 Task: Create a due date automation trigger when advanced on, on the monday of the week before a card is due add dates starting in between 1 and 5 days at 11:00 AM.
Action: Mouse moved to (810, 251)
Screenshot: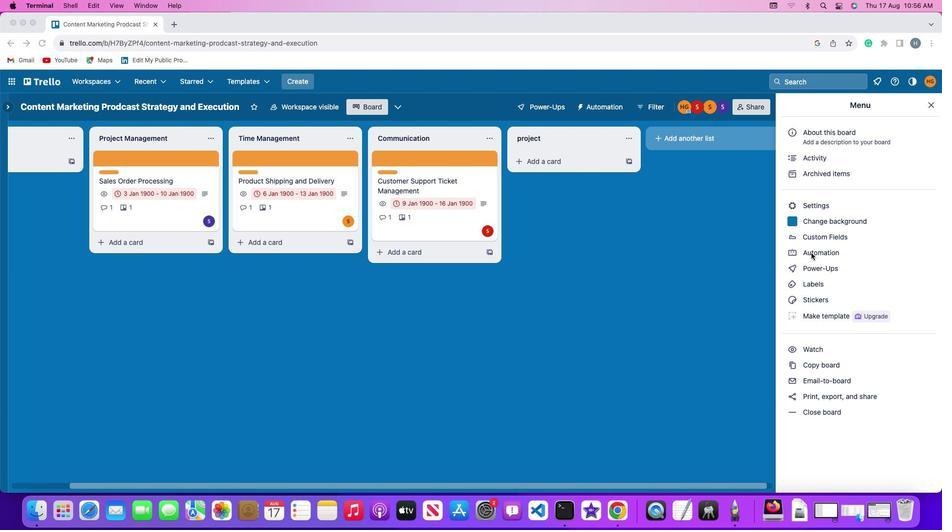 
Action: Mouse pressed left at (810, 251)
Screenshot: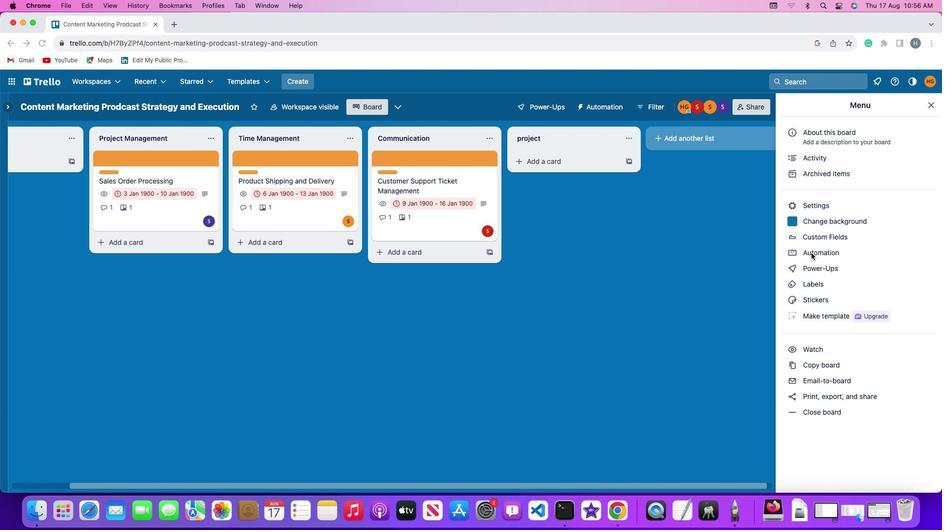 
Action: Mouse moved to (810, 251)
Screenshot: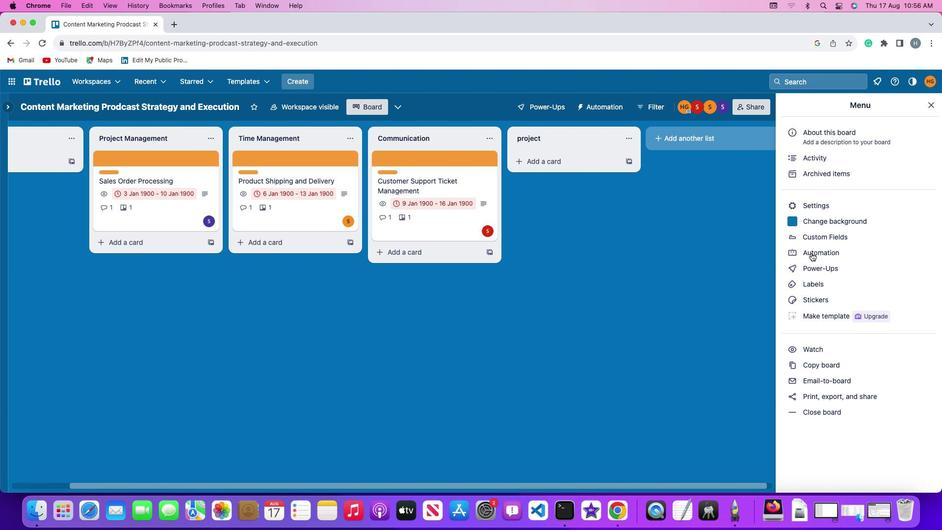 
Action: Mouse pressed left at (810, 251)
Screenshot: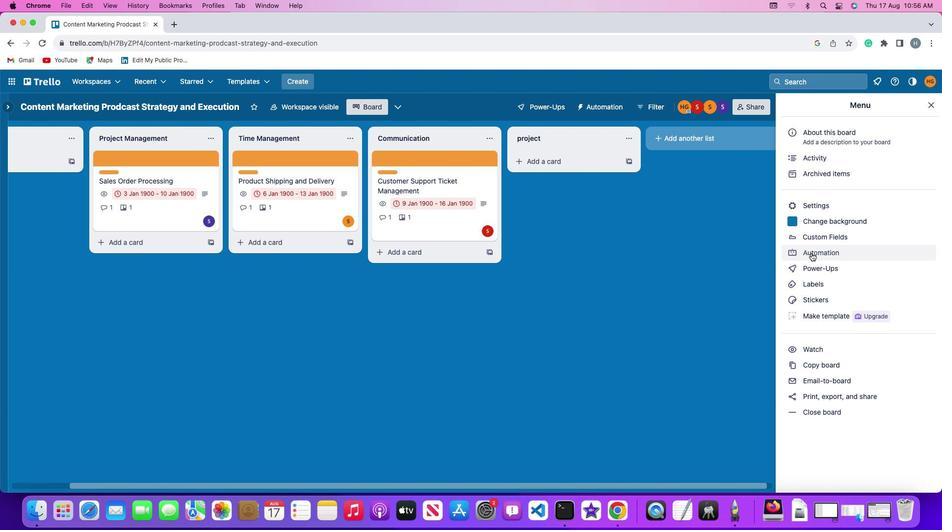 
Action: Mouse moved to (53, 228)
Screenshot: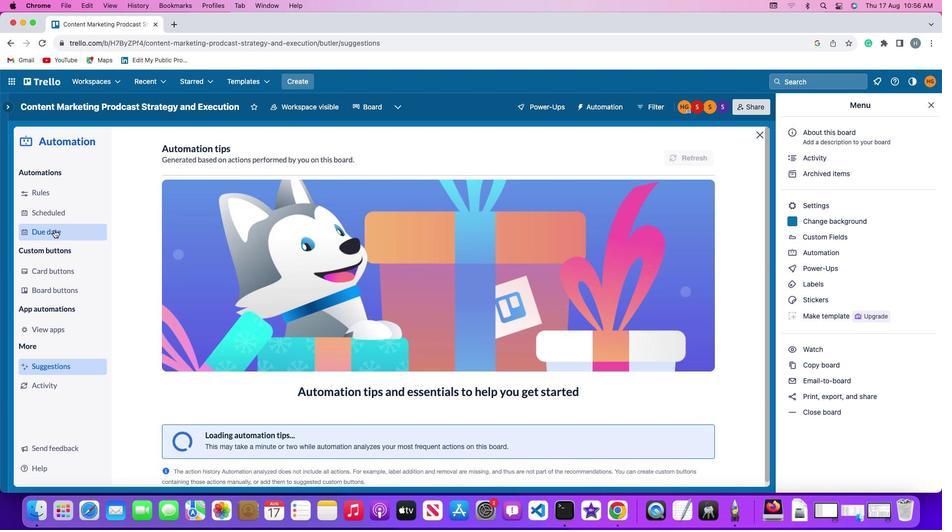 
Action: Mouse pressed left at (53, 228)
Screenshot: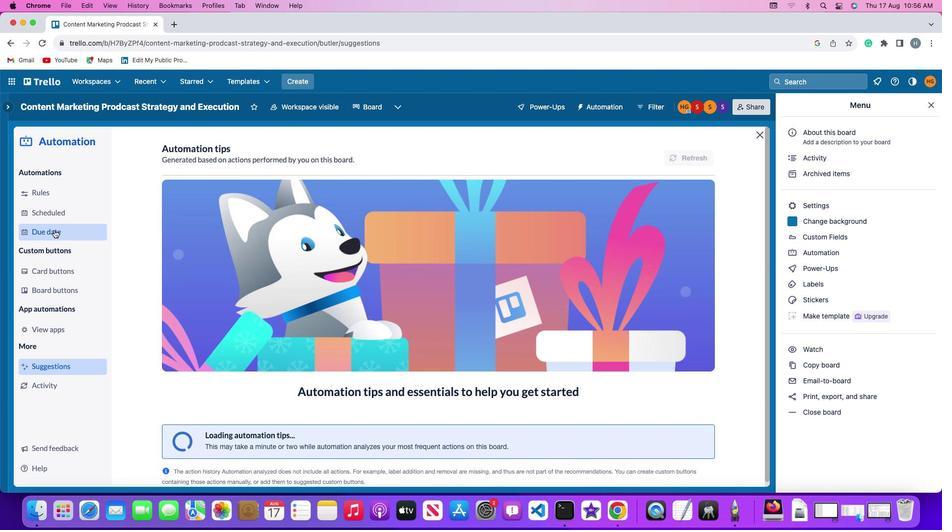 
Action: Mouse moved to (663, 149)
Screenshot: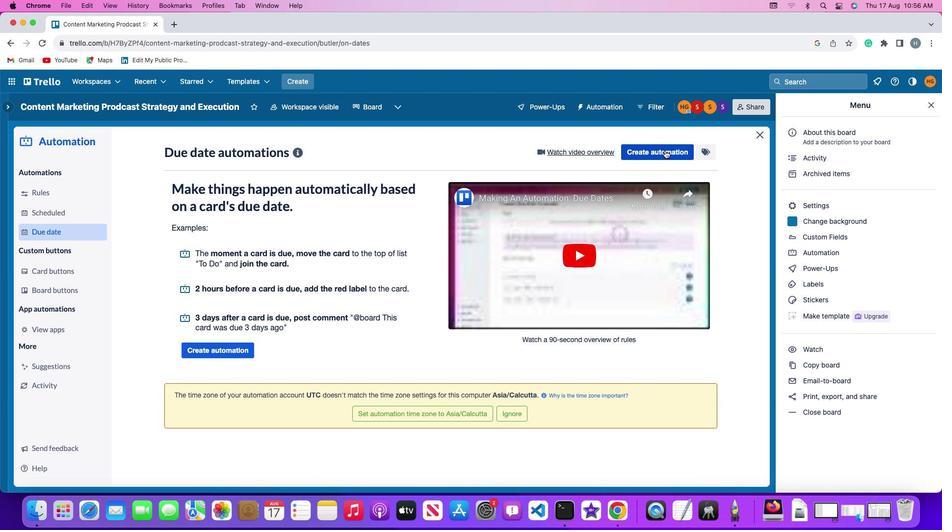 
Action: Mouse pressed left at (663, 149)
Screenshot: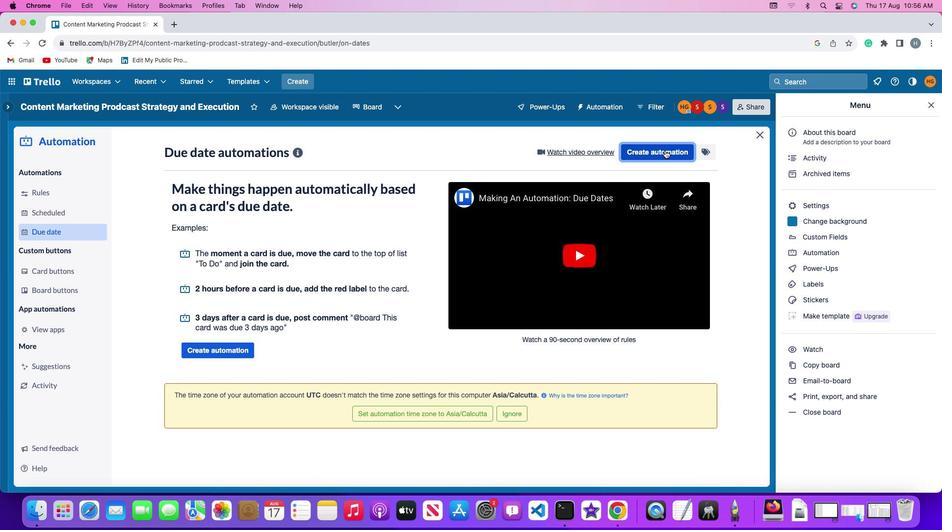 
Action: Mouse moved to (211, 243)
Screenshot: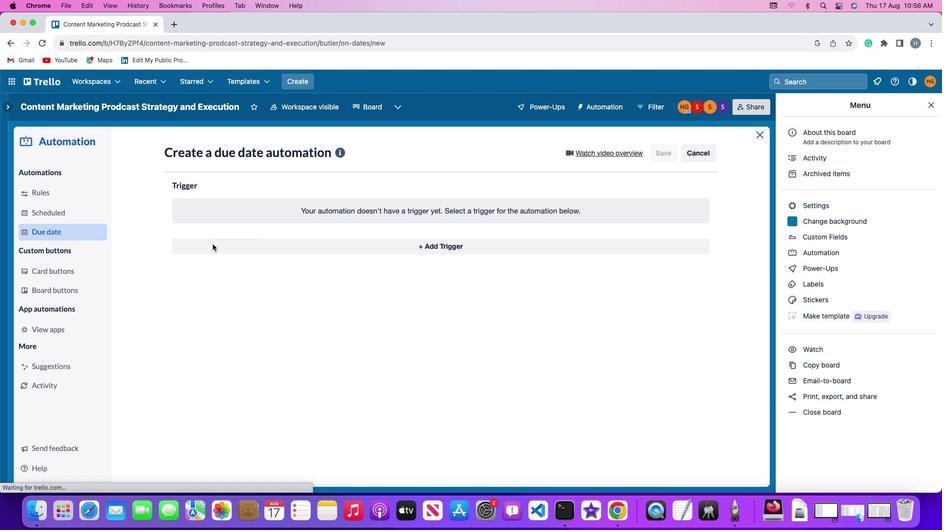 
Action: Mouse pressed left at (211, 243)
Screenshot: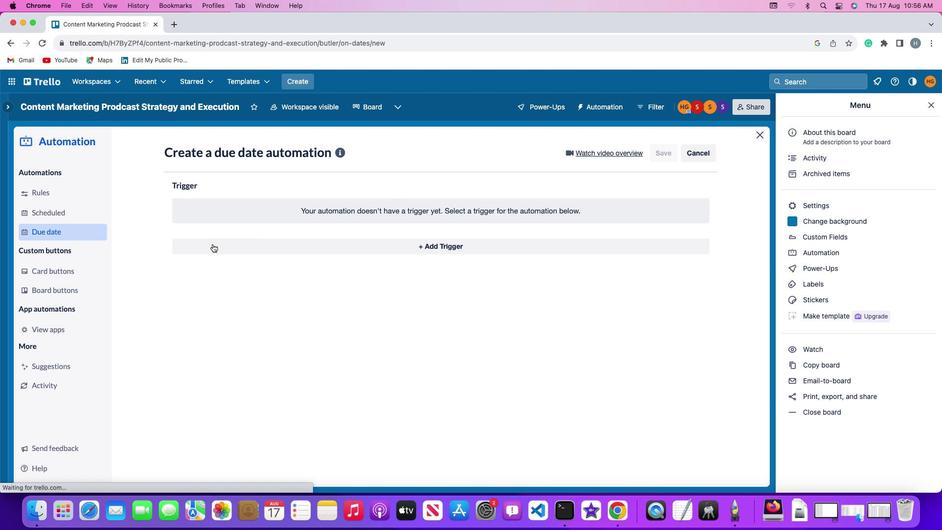 
Action: Mouse moved to (218, 426)
Screenshot: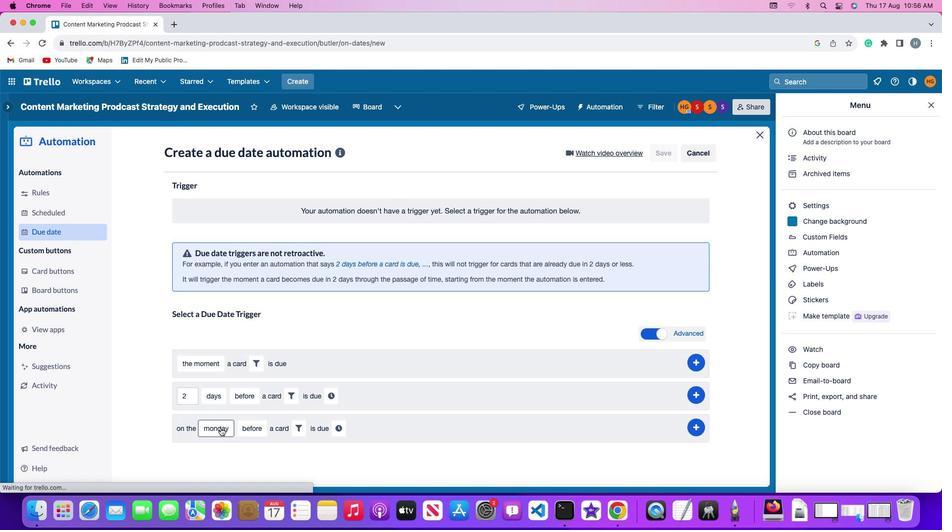
Action: Mouse pressed left at (218, 426)
Screenshot: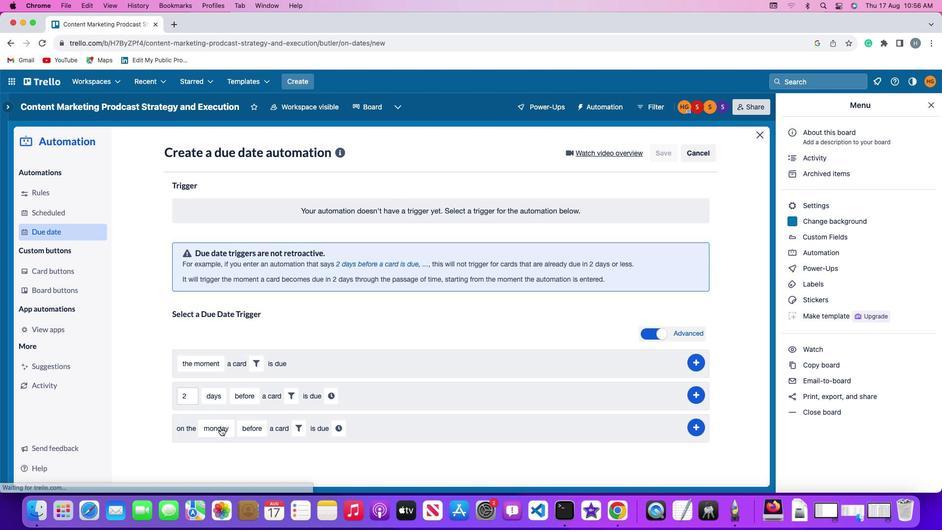
Action: Mouse moved to (232, 288)
Screenshot: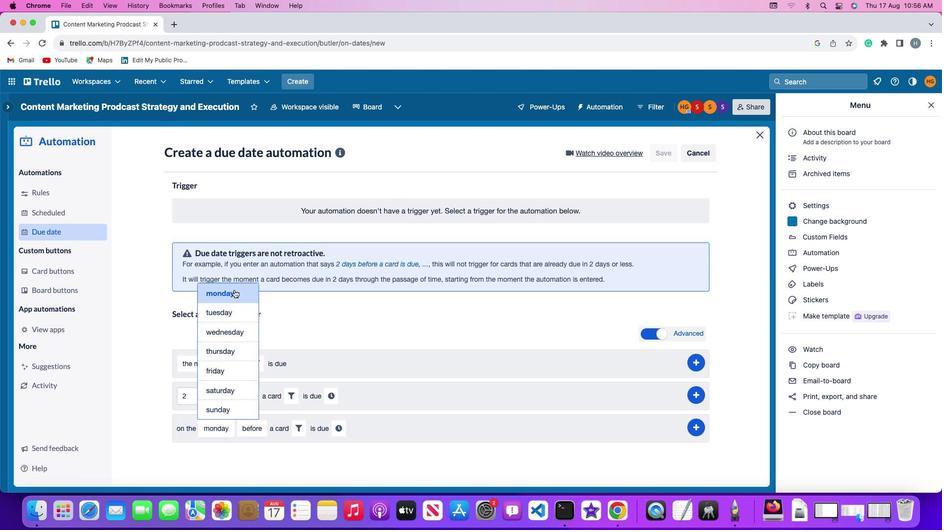 
Action: Mouse pressed left at (232, 288)
Screenshot: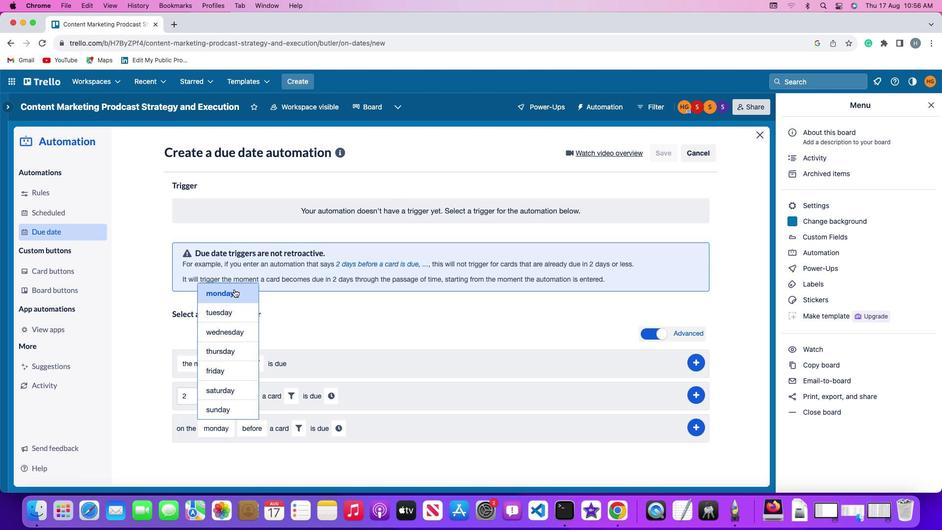 
Action: Mouse moved to (254, 423)
Screenshot: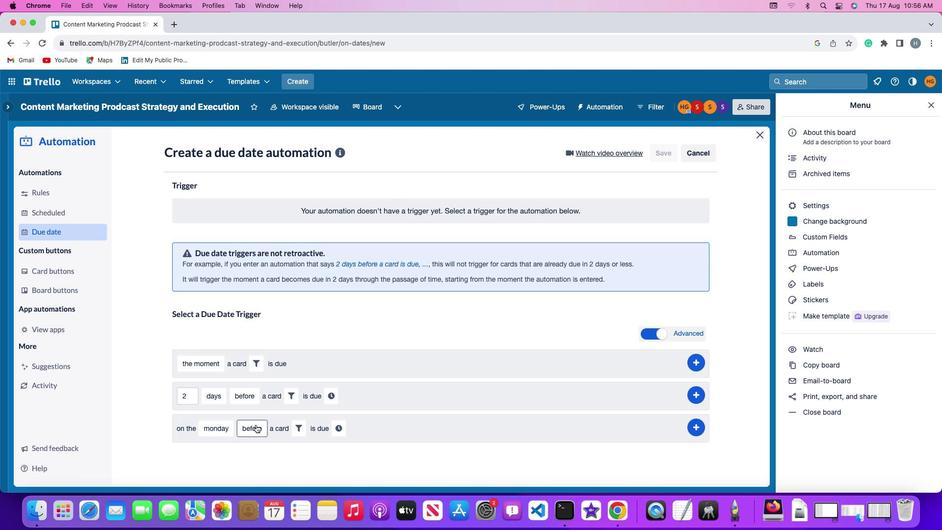 
Action: Mouse pressed left at (254, 423)
Screenshot: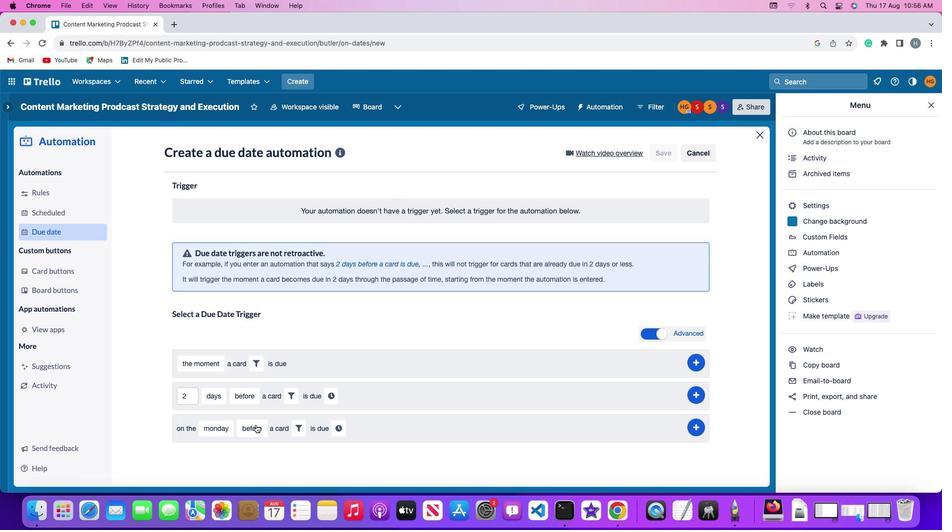 
Action: Mouse moved to (263, 413)
Screenshot: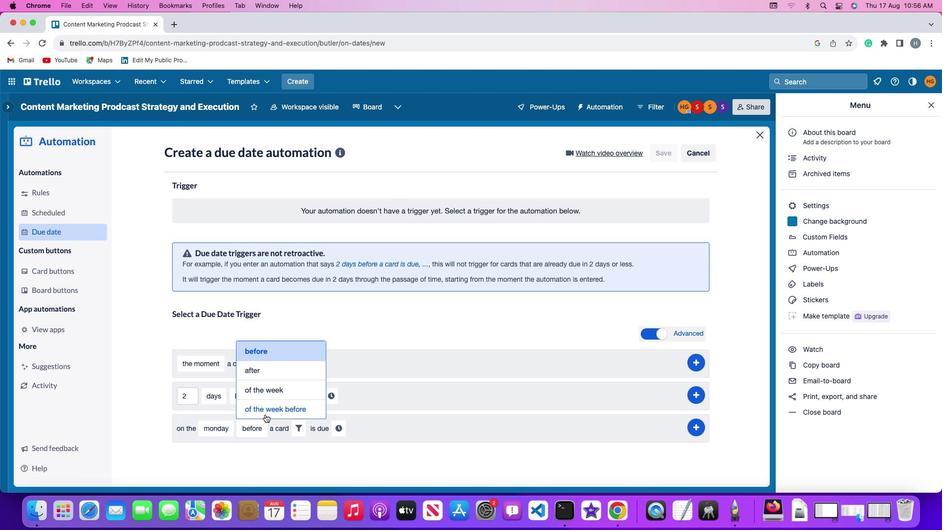
Action: Mouse pressed left at (263, 413)
Screenshot: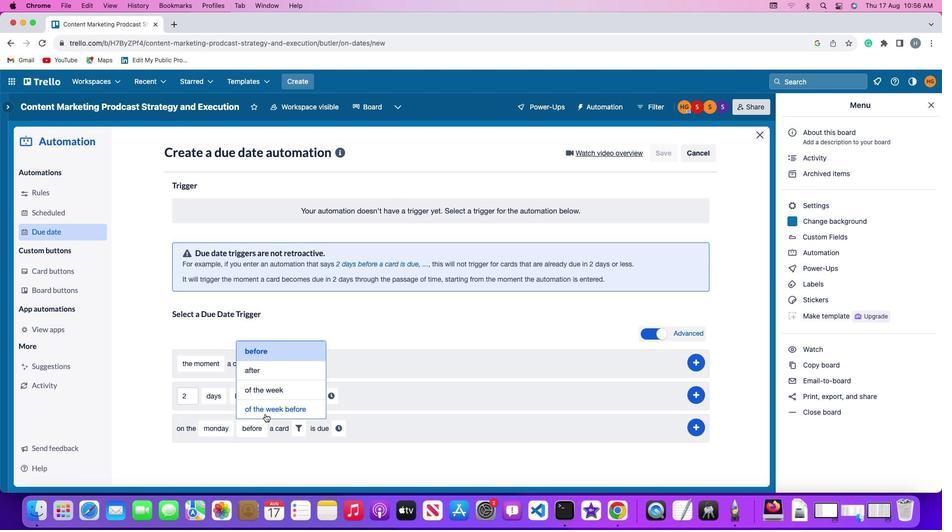 
Action: Mouse moved to (337, 430)
Screenshot: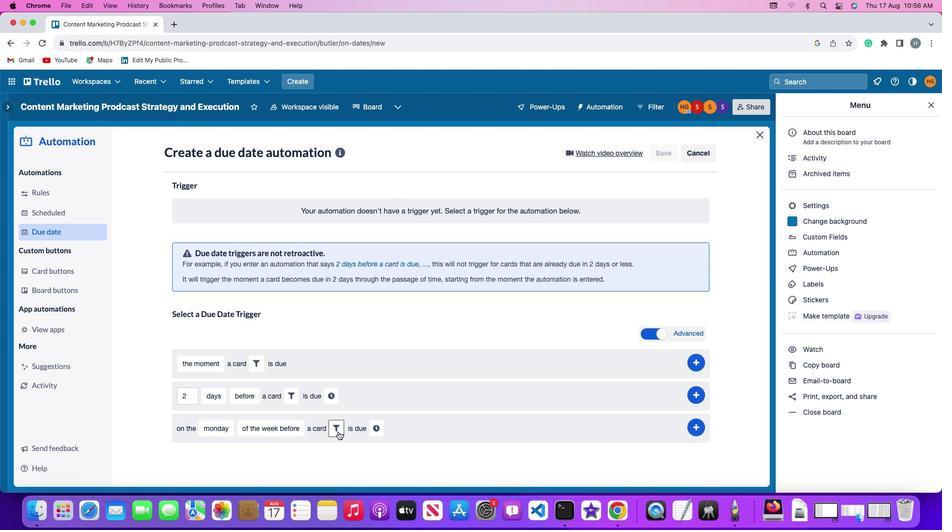 
Action: Mouse pressed left at (337, 430)
Screenshot: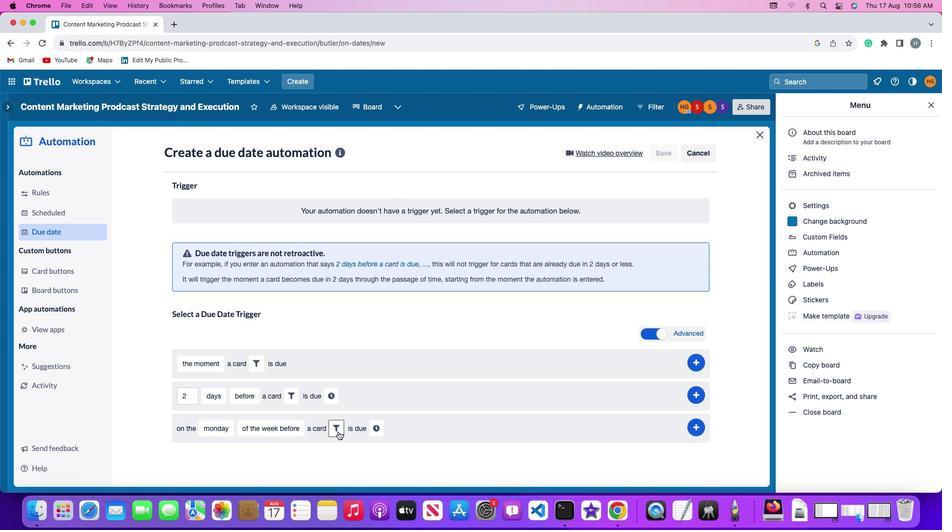 
Action: Mouse moved to (386, 454)
Screenshot: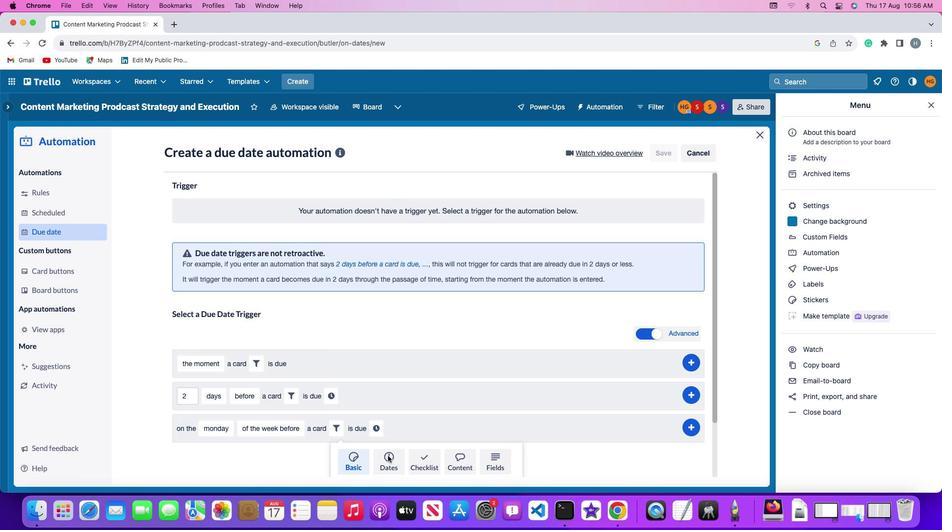 
Action: Mouse pressed left at (386, 454)
Screenshot: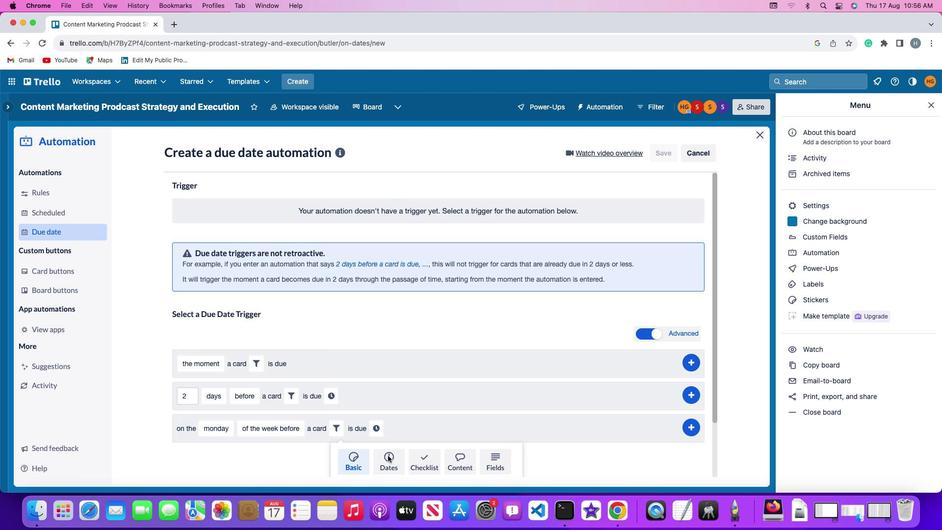 
Action: Mouse moved to (303, 455)
Screenshot: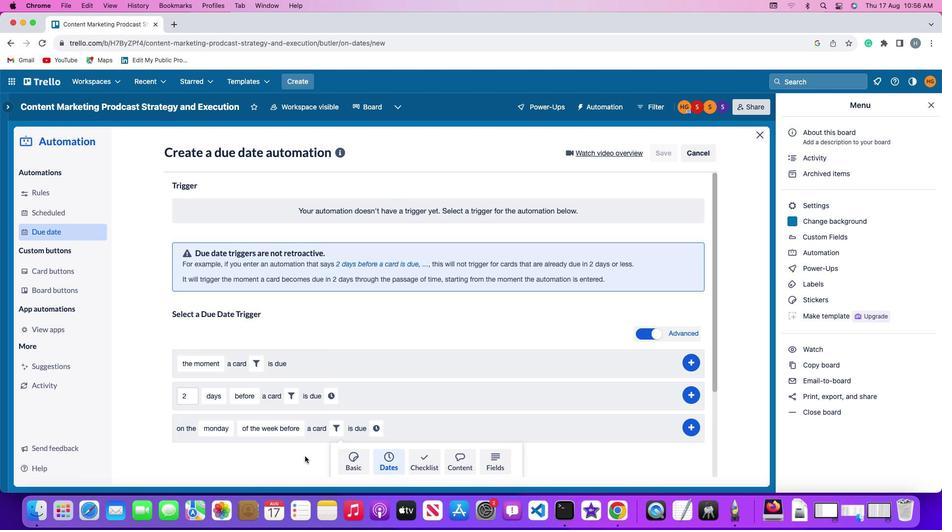 
Action: Mouse scrolled (303, 455) with delta (0, -1)
Screenshot: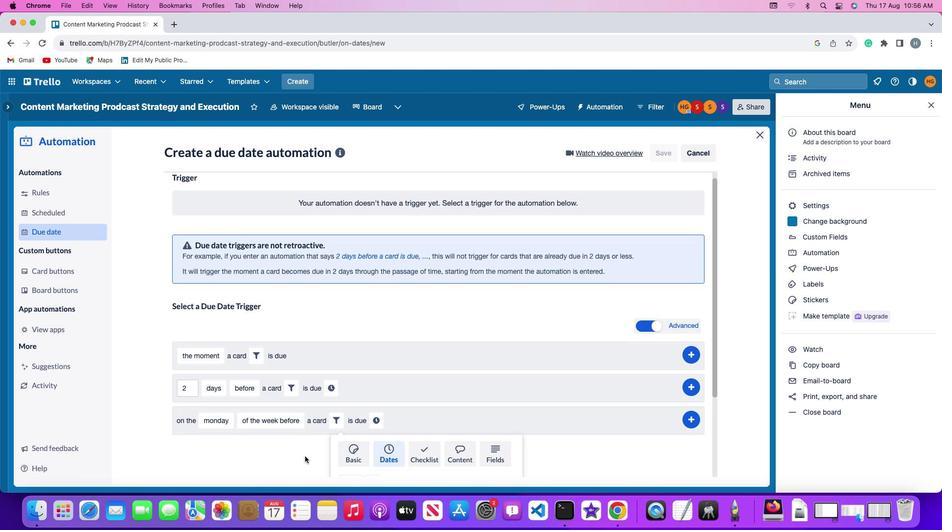 
Action: Mouse scrolled (303, 455) with delta (0, -1)
Screenshot: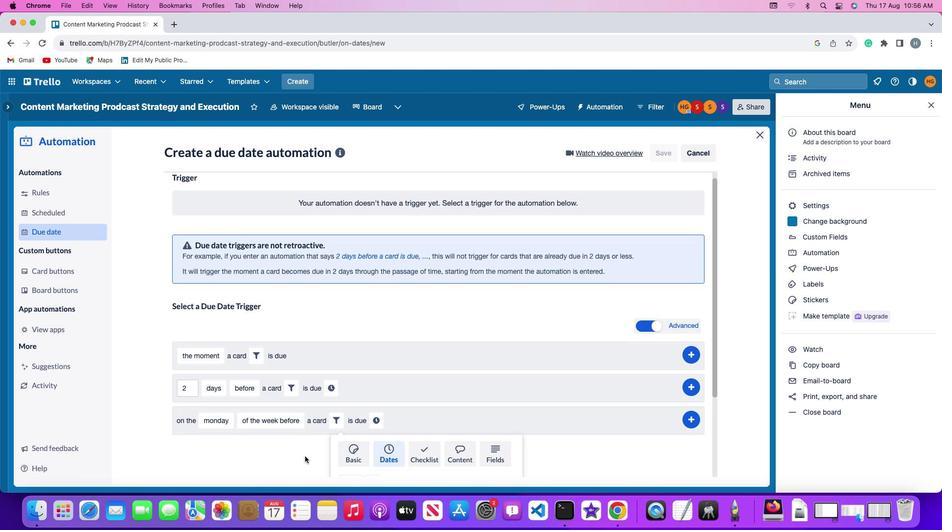 
Action: Mouse scrolled (303, 455) with delta (0, -2)
Screenshot: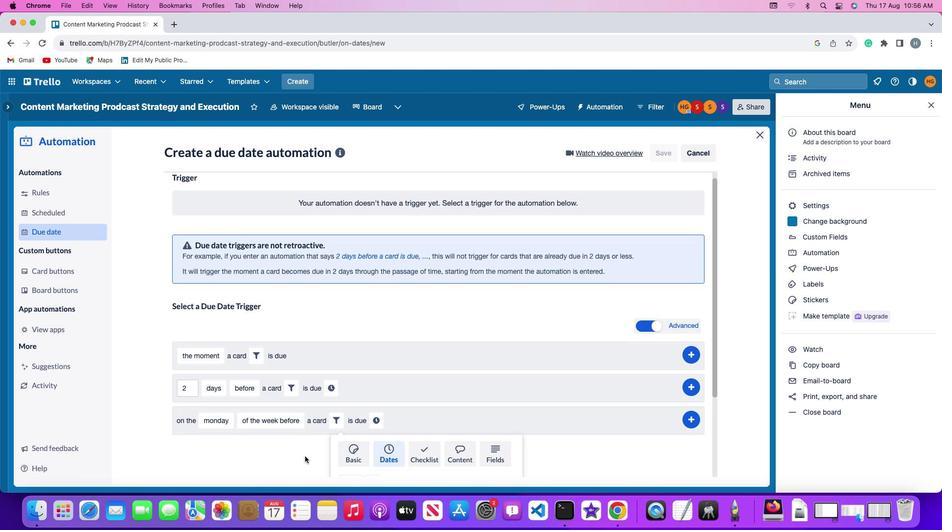 
Action: Mouse scrolled (303, 455) with delta (0, -3)
Screenshot: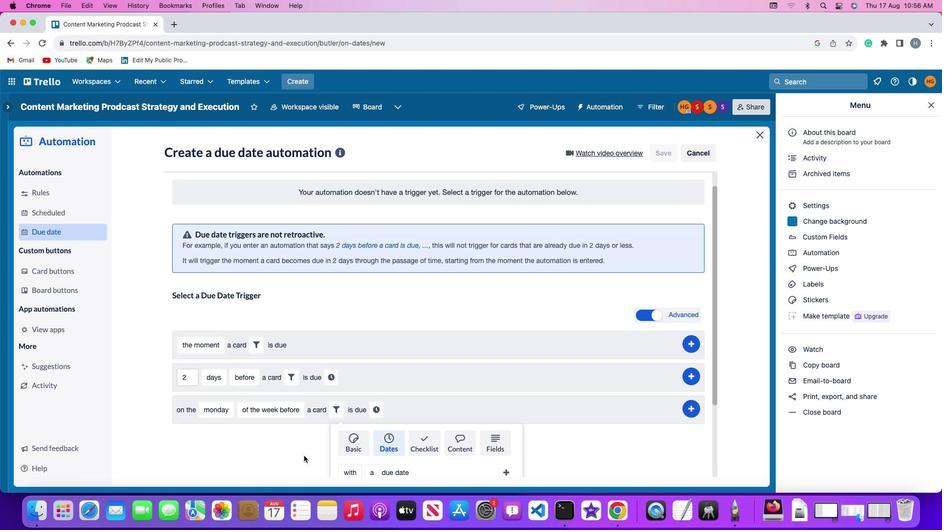 
Action: Mouse moved to (303, 454)
Screenshot: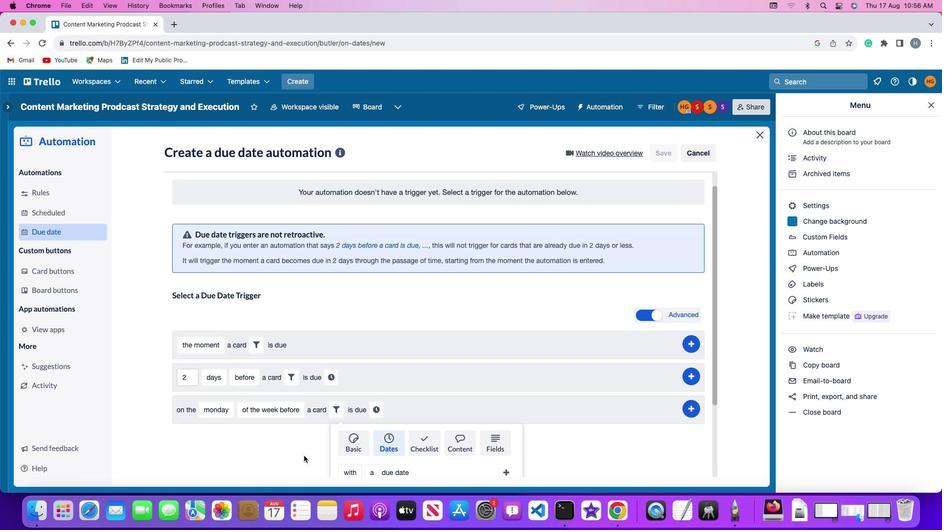 
Action: Mouse scrolled (303, 454) with delta (0, -3)
Screenshot: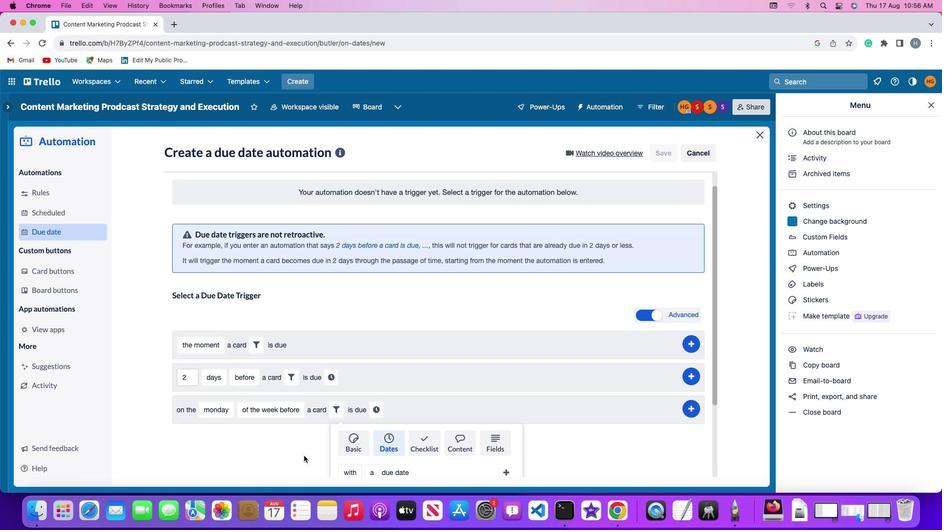 
Action: Mouse moved to (301, 454)
Screenshot: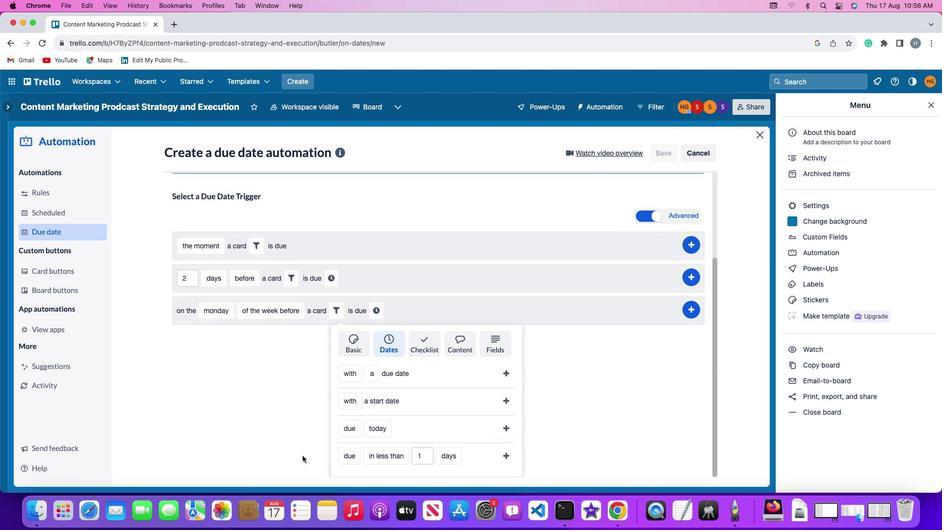
Action: Mouse scrolled (301, 454) with delta (0, -1)
Screenshot: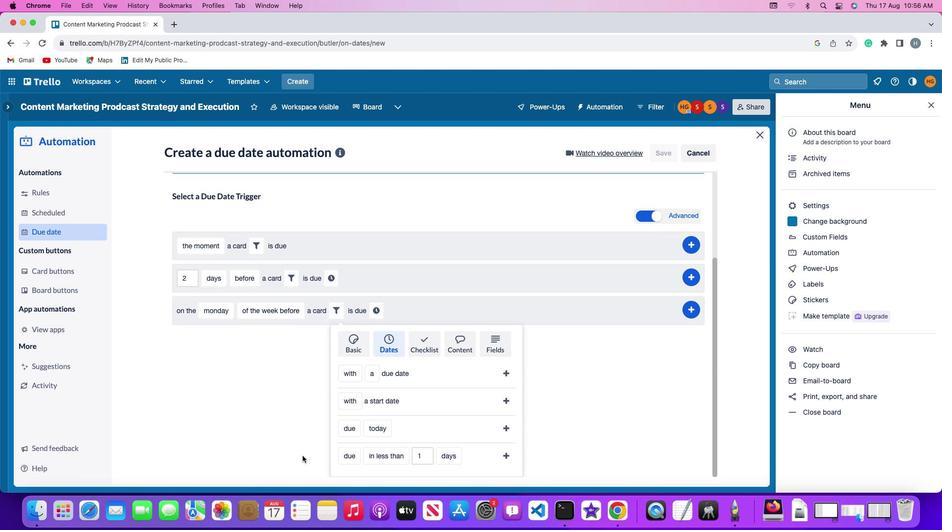 
Action: Mouse scrolled (301, 454) with delta (0, -1)
Screenshot: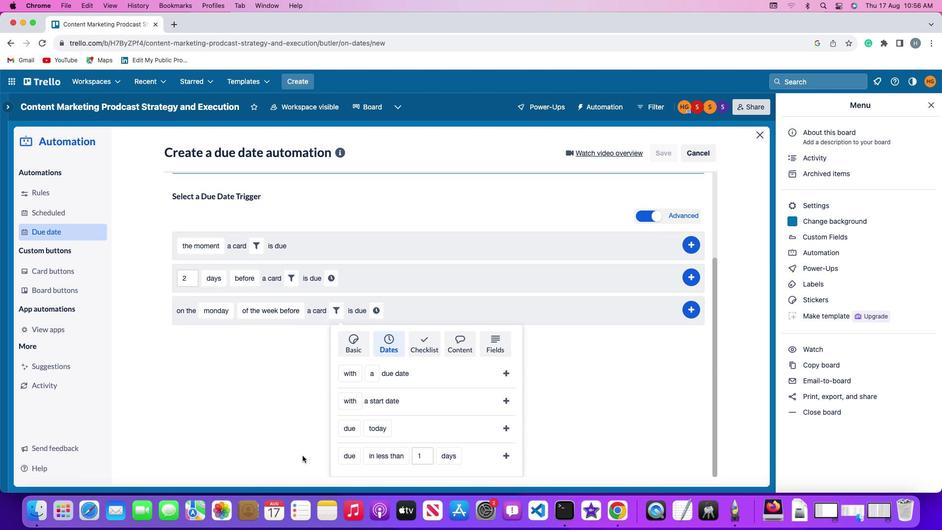 
Action: Mouse scrolled (301, 454) with delta (0, -2)
Screenshot: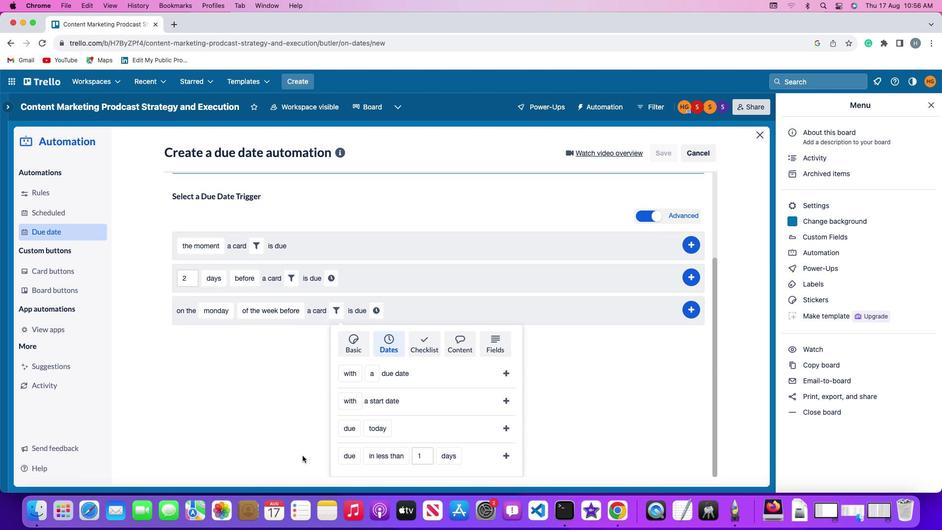 
Action: Mouse scrolled (301, 454) with delta (0, -3)
Screenshot: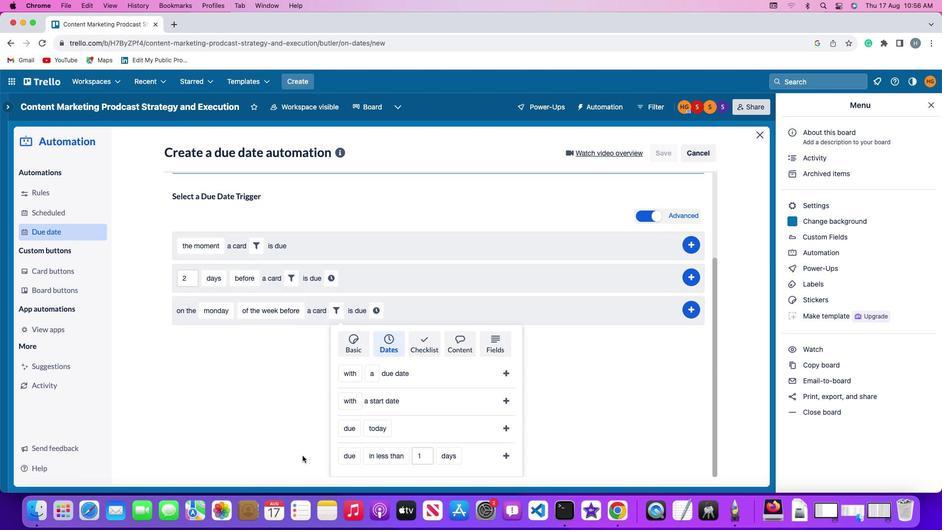 
Action: Mouse scrolled (301, 454) with delta (0, -3)
Screenshot: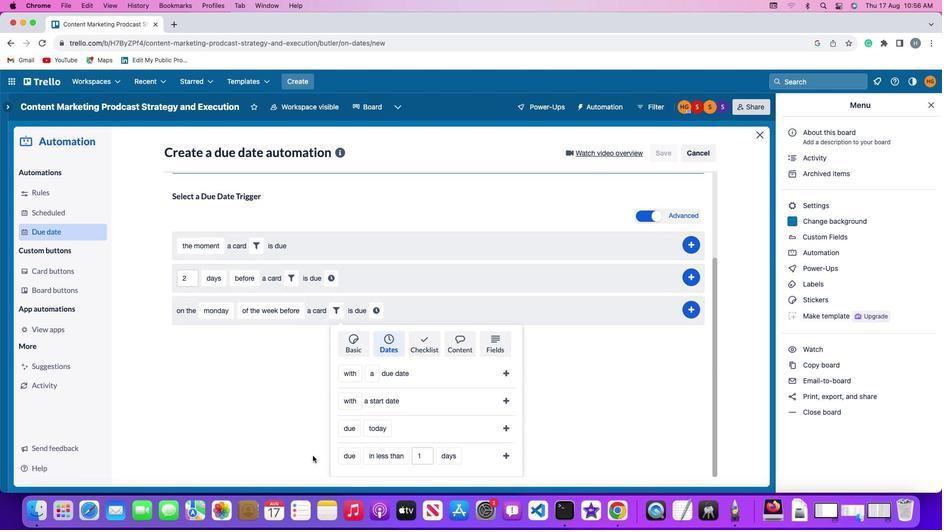 
Action: Mouse moved to (341, 455)
Screenshot: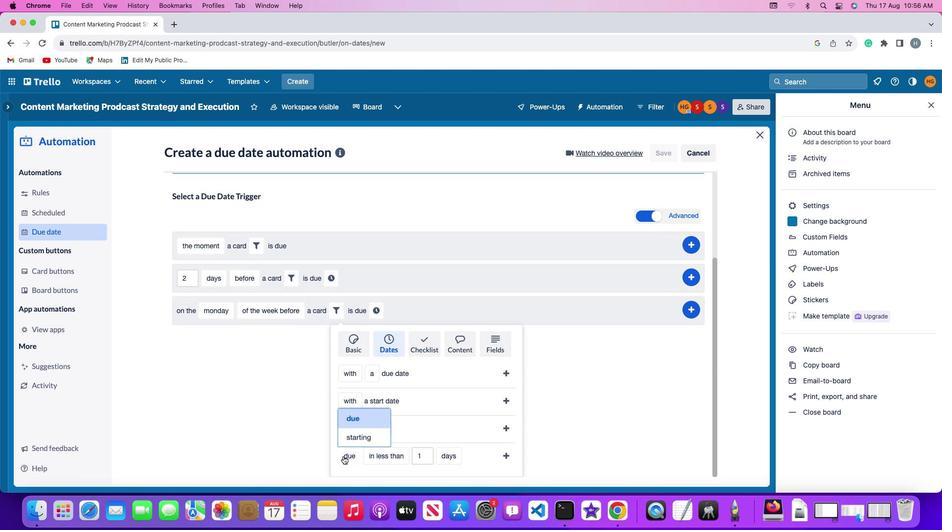 
Action: Mouse pressed left at (341, 455)
Screenshot: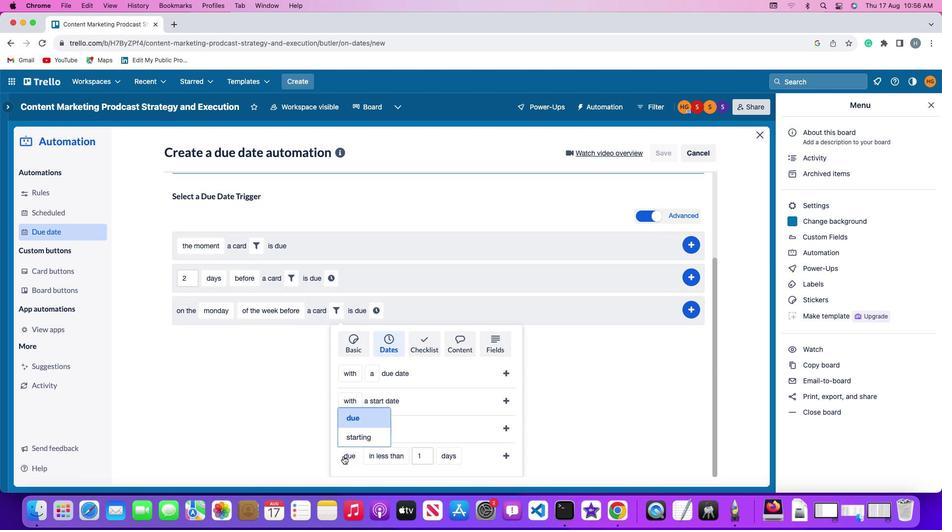 
Action: Mouse moved to (349, 436)
Screenshot: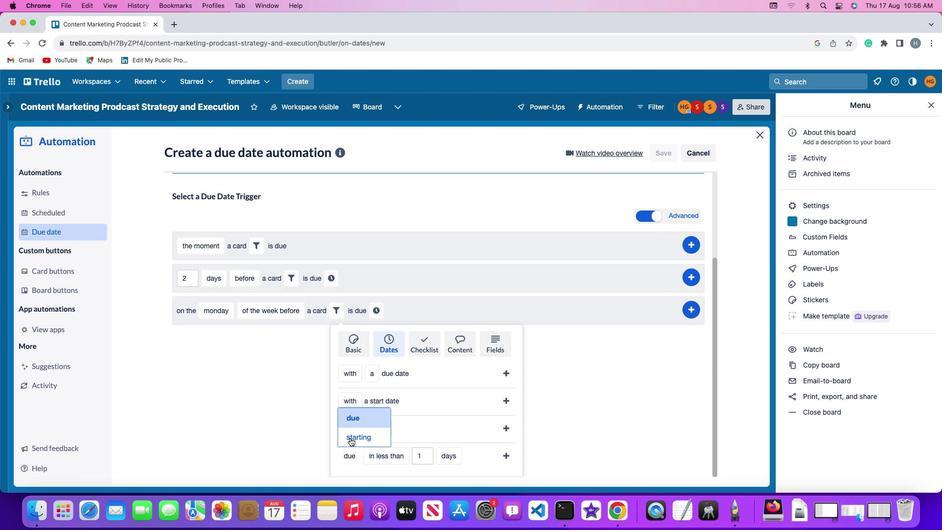 
Action: Mouse pressed left at (349, 436)
Screenshot: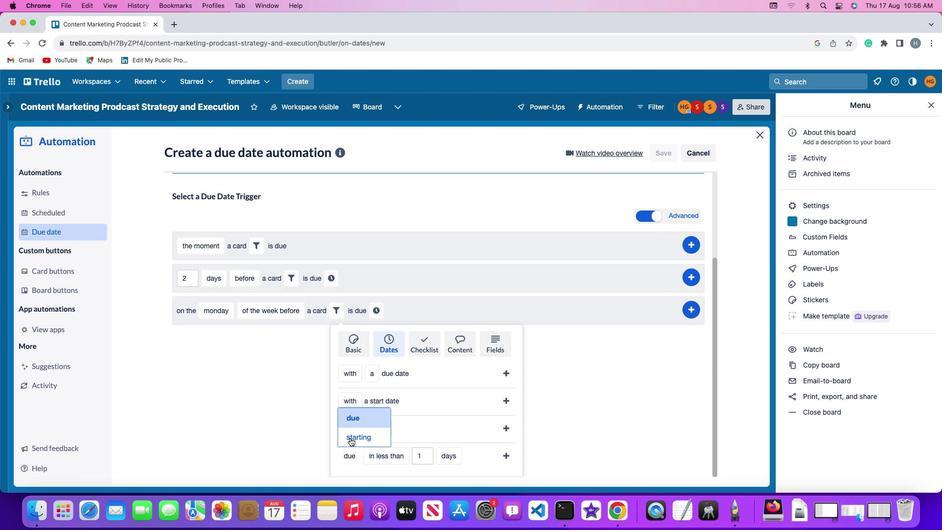 
Action: Mouse moved to (388, 447)
Screenshot: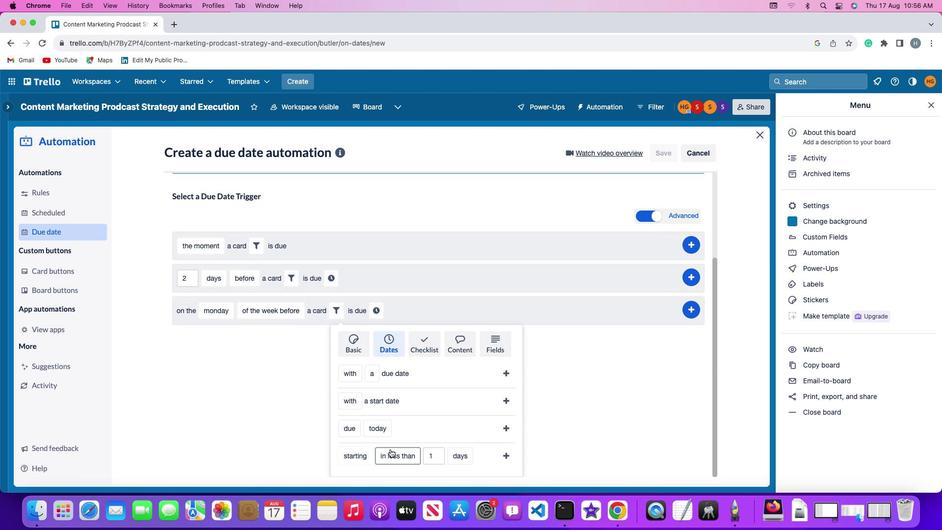 
Action: Mouse pressed left at (388, 447)
Screenshot: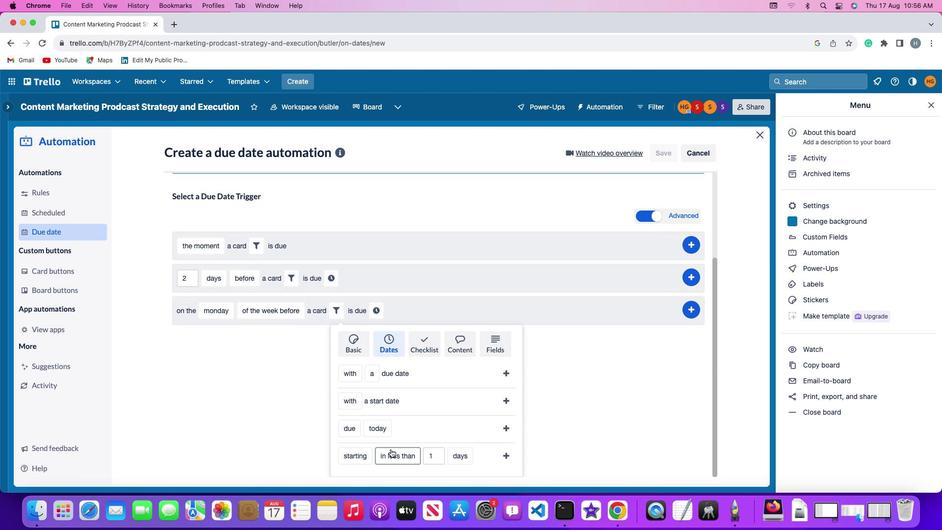 
Action: Mouse moved to (387, 439)
Screenshot: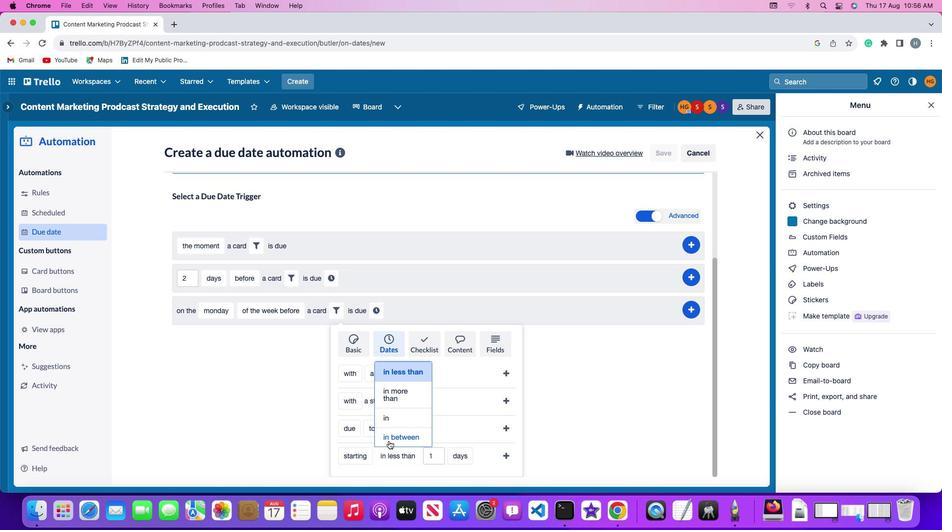 
Action: Mouse pressed left at (387, 439)
Screenshot: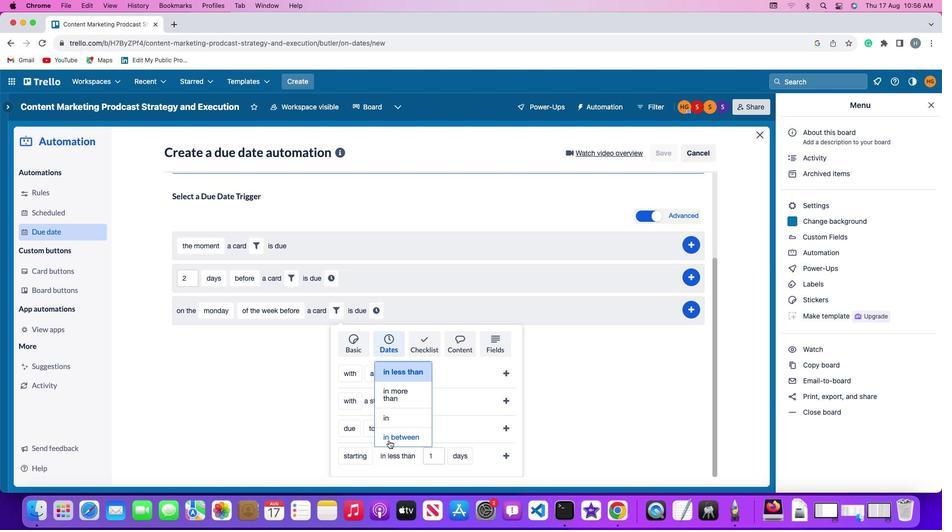 
Action: Mouse moved to (435, 453)
Screenshot: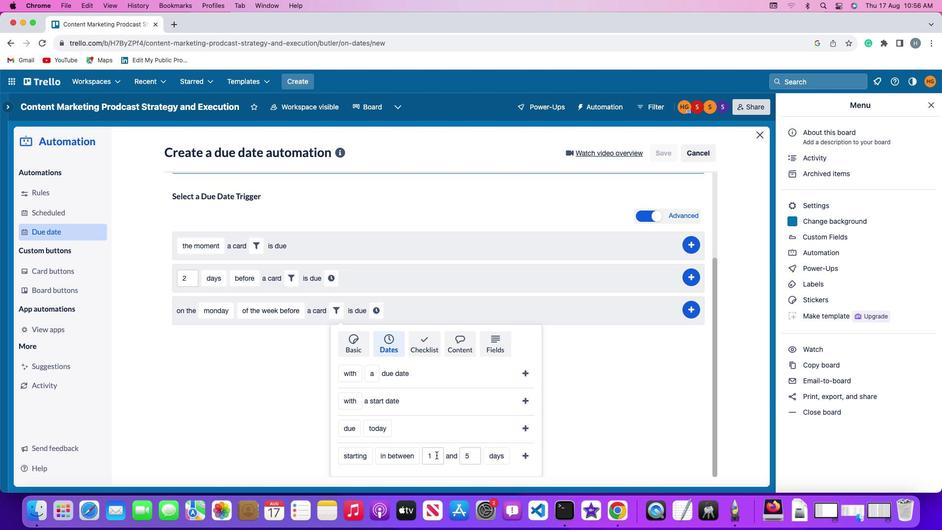 
Action: Mouse pressed left at (435, 453)
Screenshot: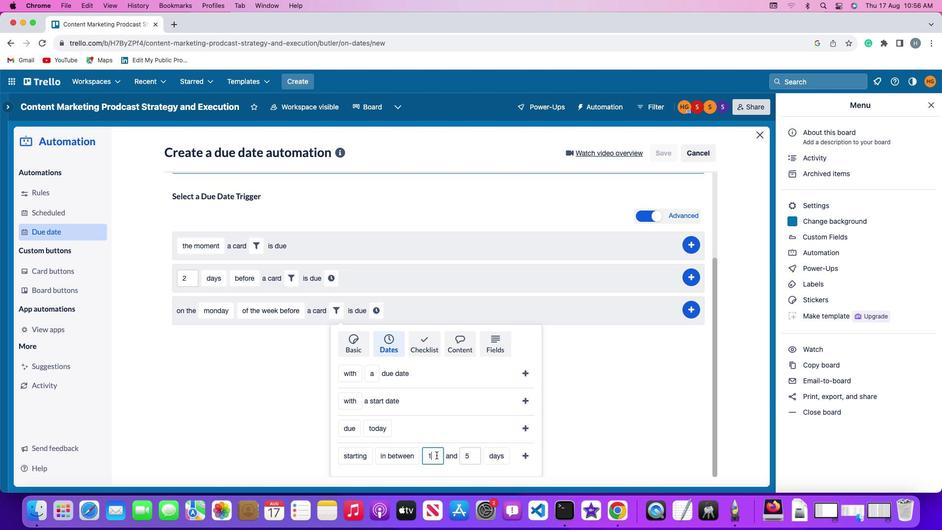 
Action: Mouse moved to (436, 453)
Screenshot: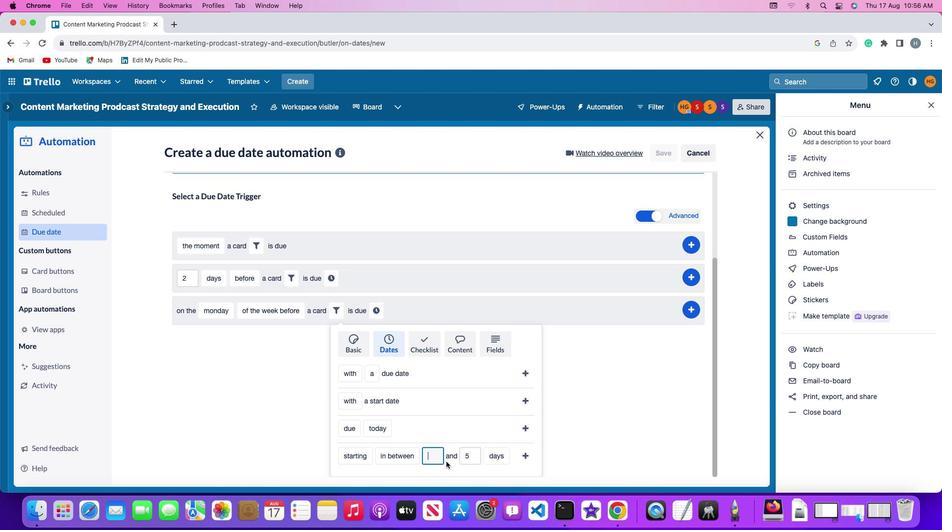 
Action: Key pressed Key.backspace
Screenshot: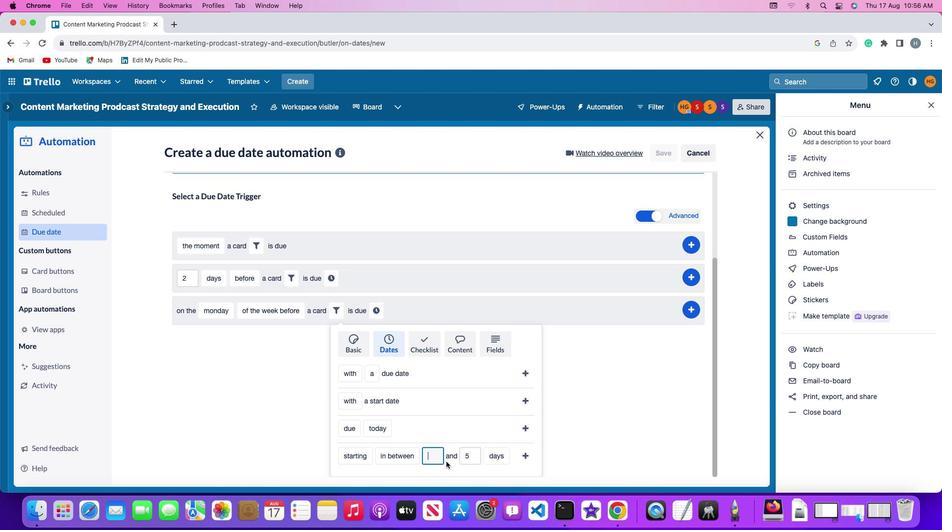 
Action: Mouse moved to (444, 460)
Screenshot: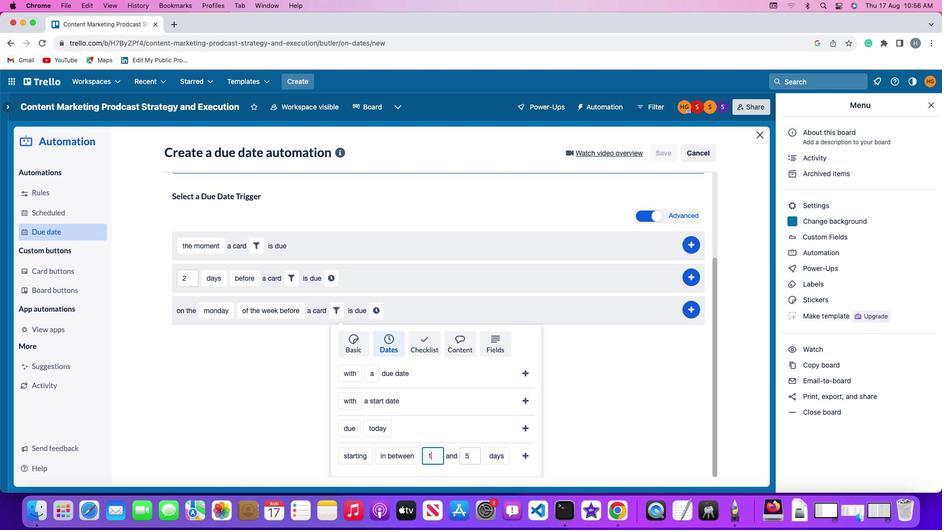 
Action: Key pressed '1'
Screenshot: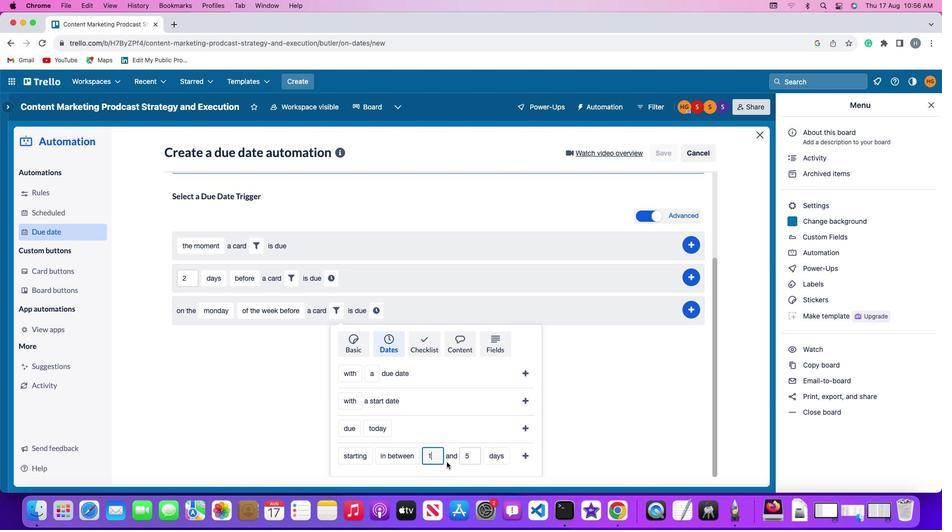 
Action: Mouse moved to (470, 456)
Screenshot: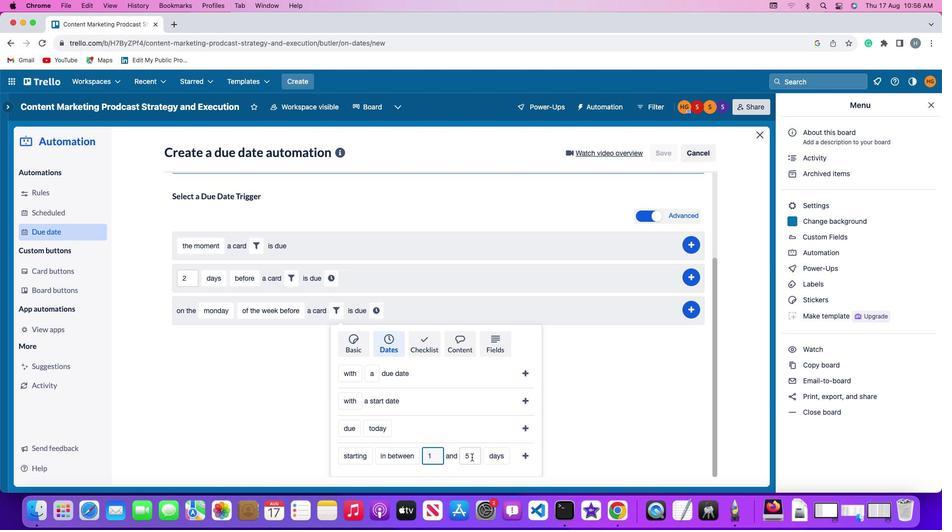 
Action: Mouse pressed left at (470, 456)
Screenshot: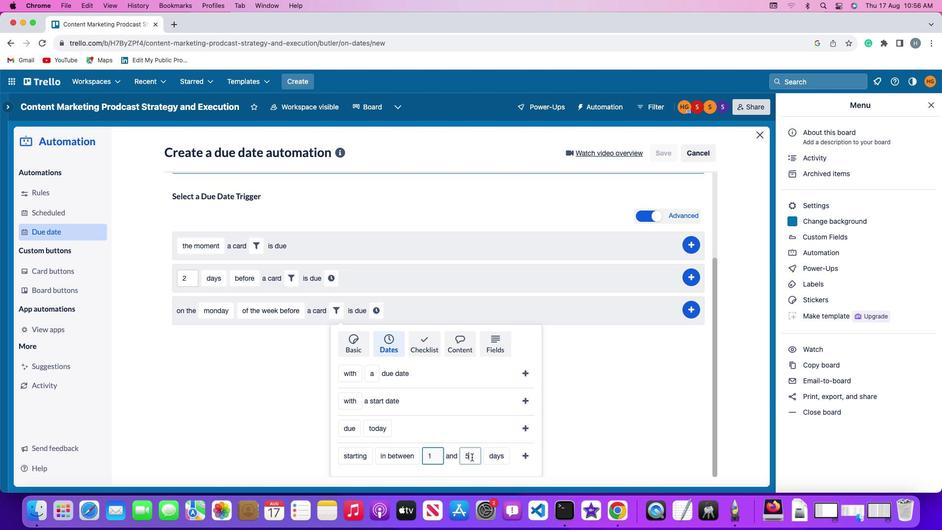 
Action: Key pressed Key.backspace
Screenshot: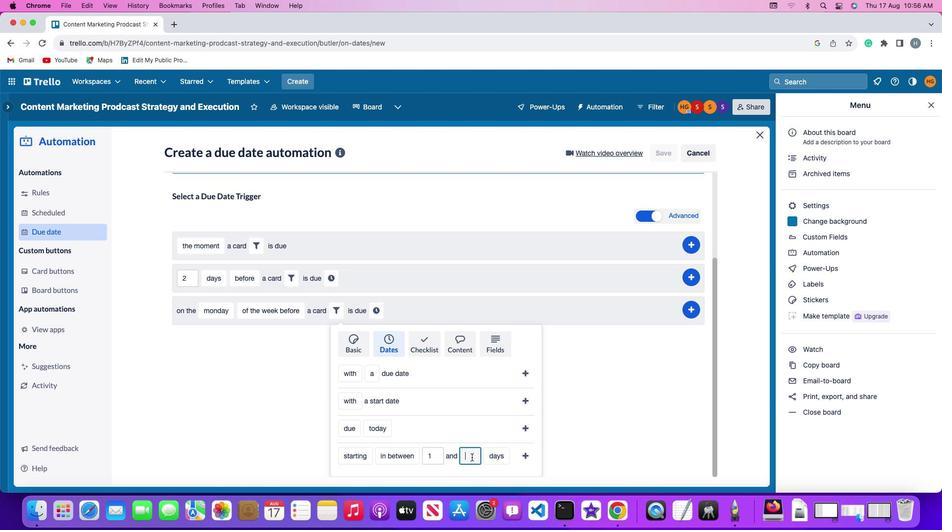 
Action: Mouse moved to (470, 456)
Screenshot: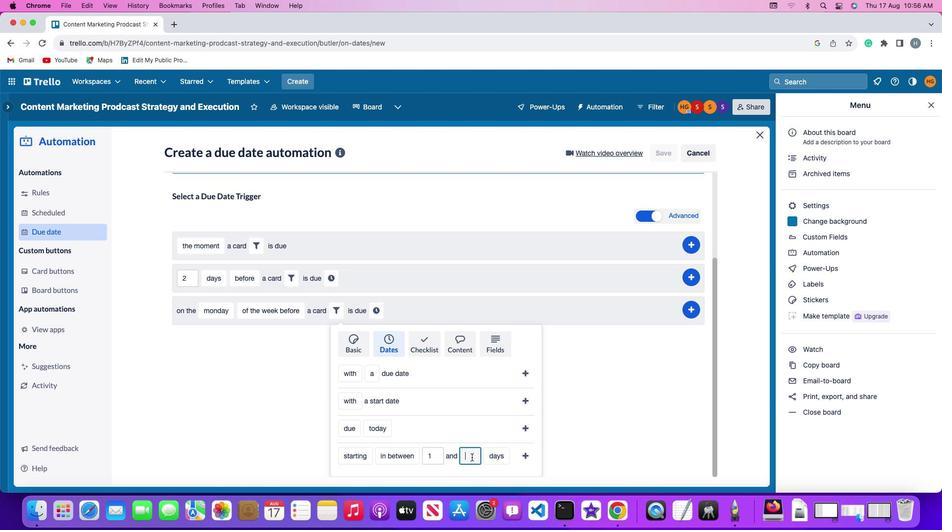 
Action: Key pressed '5'
Screenshot: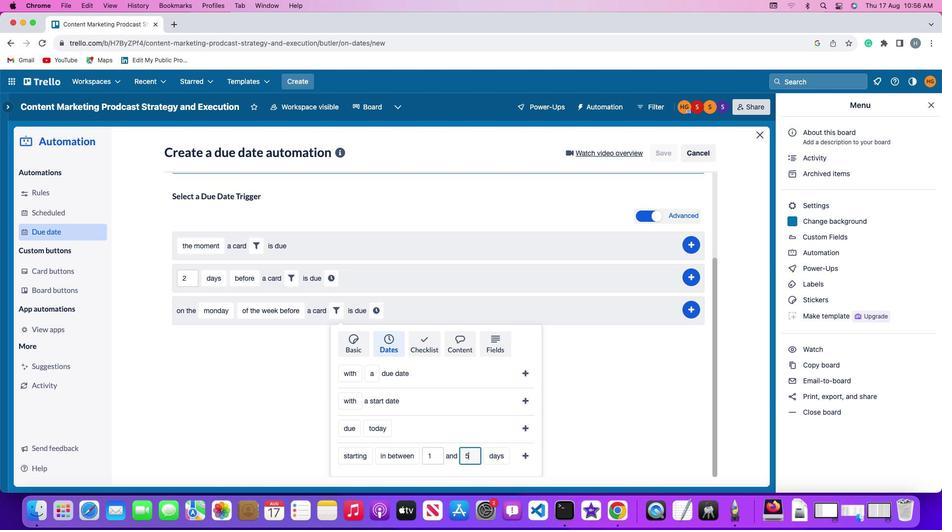 
Action: Mouse moved to (491, 454)
Screenshot: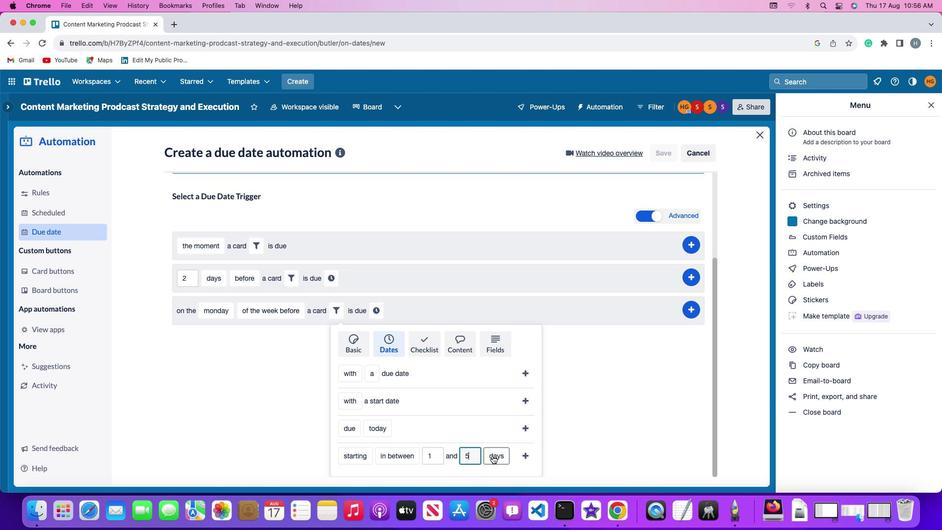 
Action: Mouse pressed left at (491, 454)
Screenshot: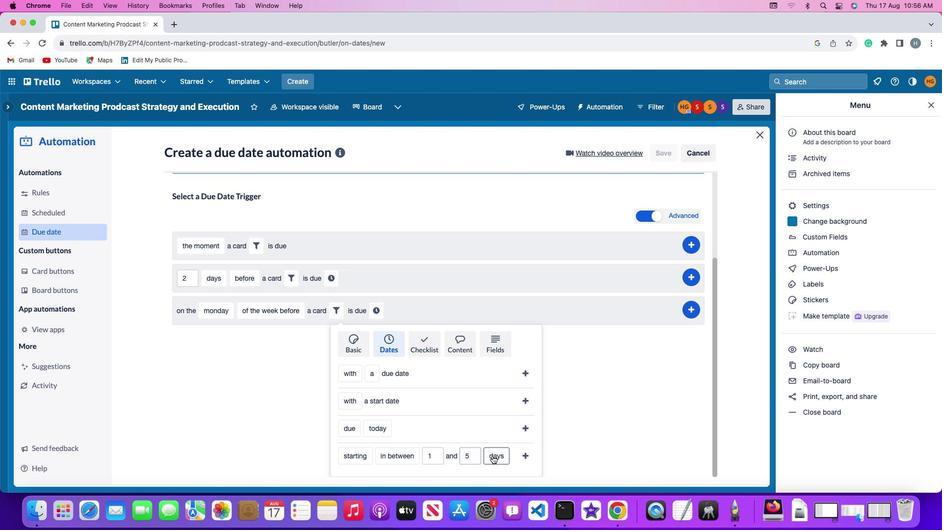 
Action: Mouse moved to (500, 411)
Screenshot: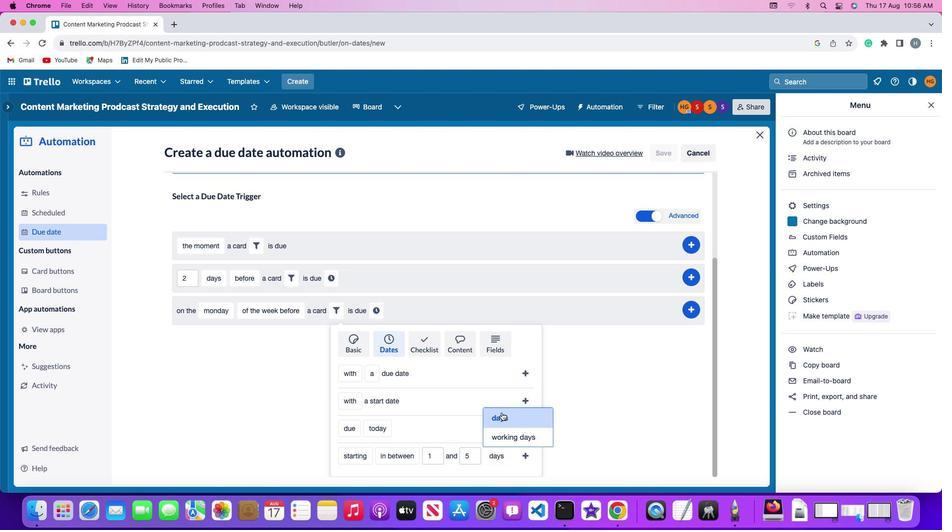 
Action: Mouse pressed left at (500, 411)
Screenshot: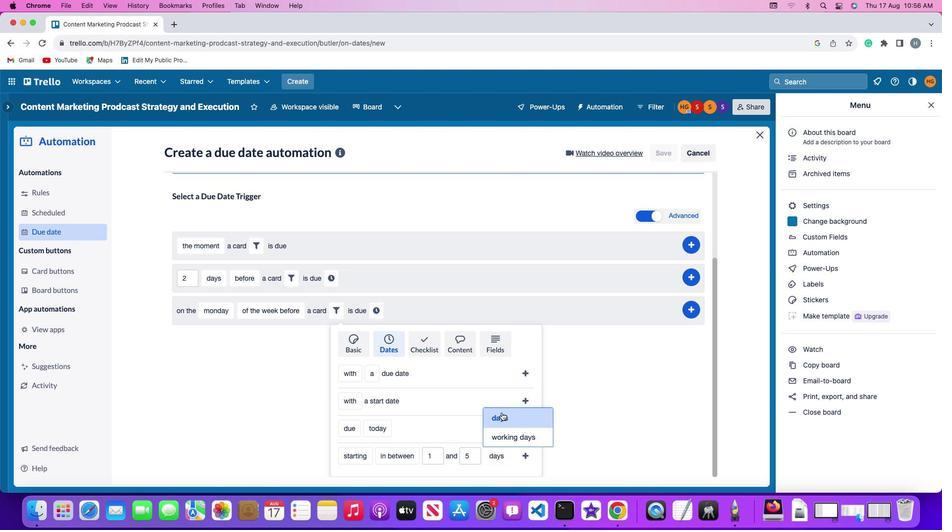 
Action: Mouse moved to (526, 452)
Screenshot: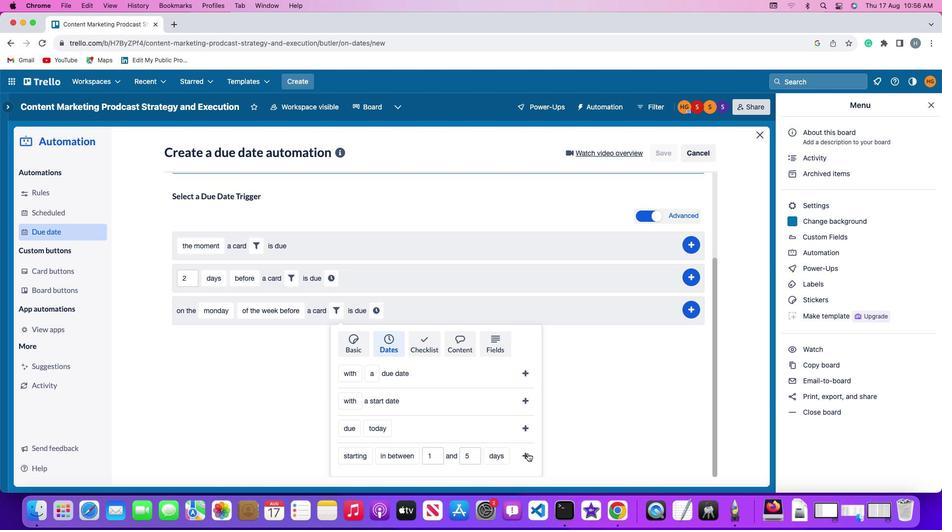 
Action: Mouse pressed left at (526, 452)
Screenshot: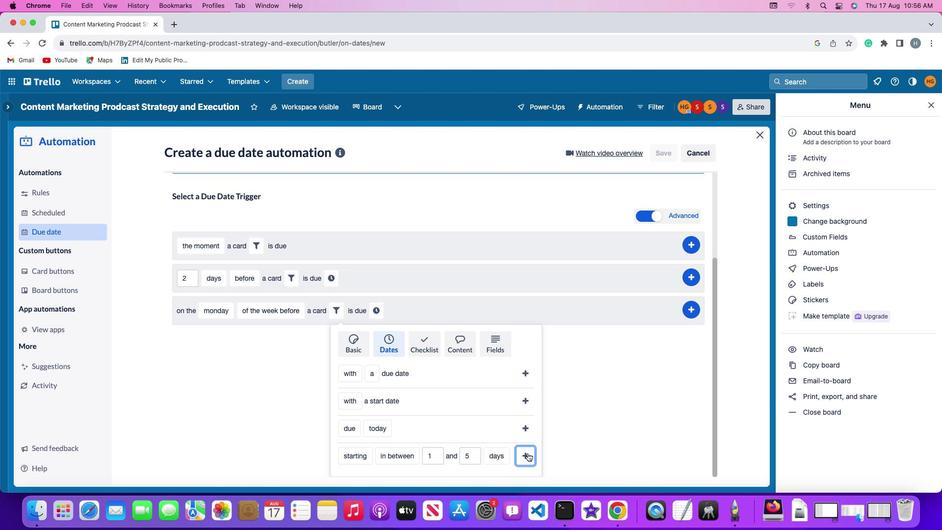 
Action: Mouse moved to (502, 425)
Screenshot: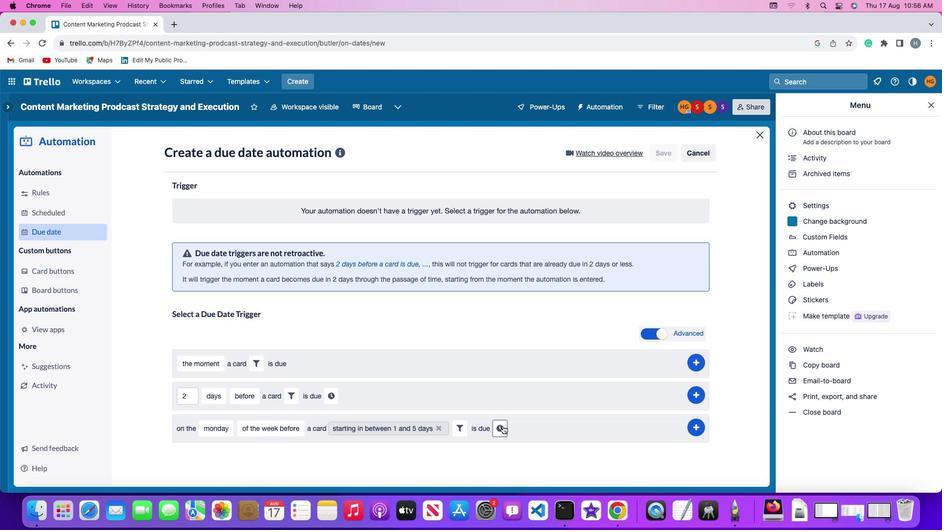 
Action: Mouse pressed left at (502, 425)
Screenshot: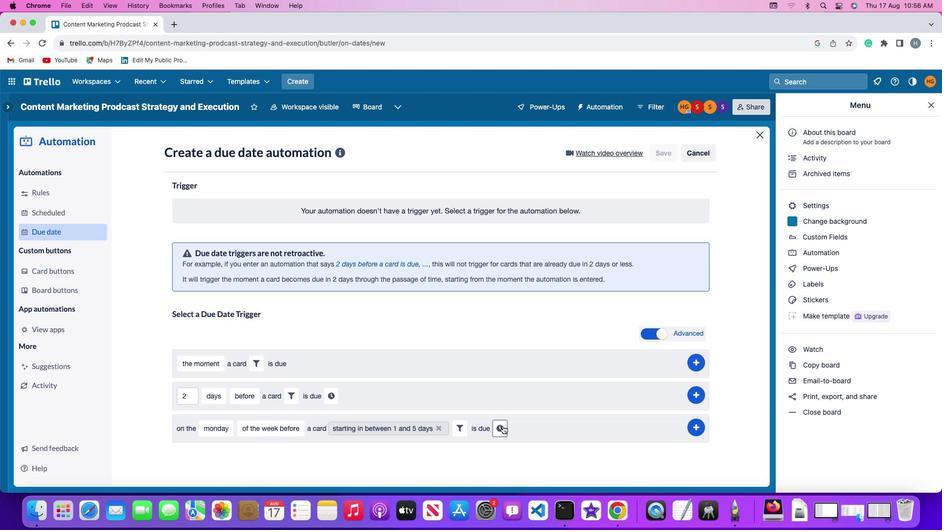 
Action: Mouse moved to (519, 428)
Screenshot: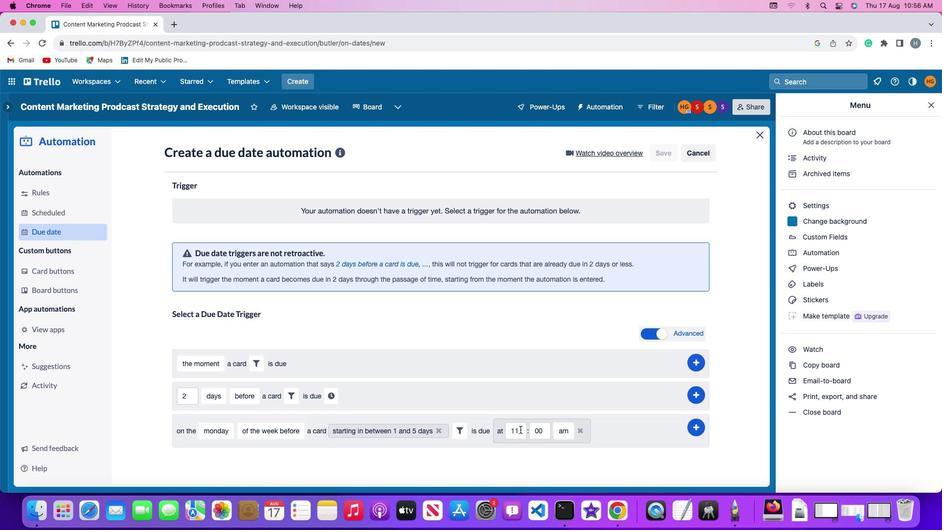 
Action: Mouse pressed left at (519, 428)
Screenshot: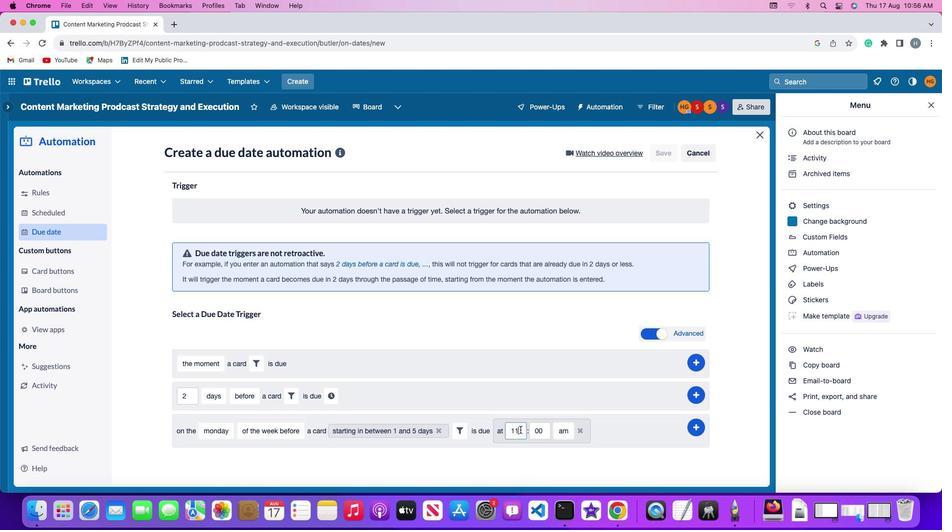 
Action: Key pressed Key.backspaceKey.backspace'1''1'
Screenshot: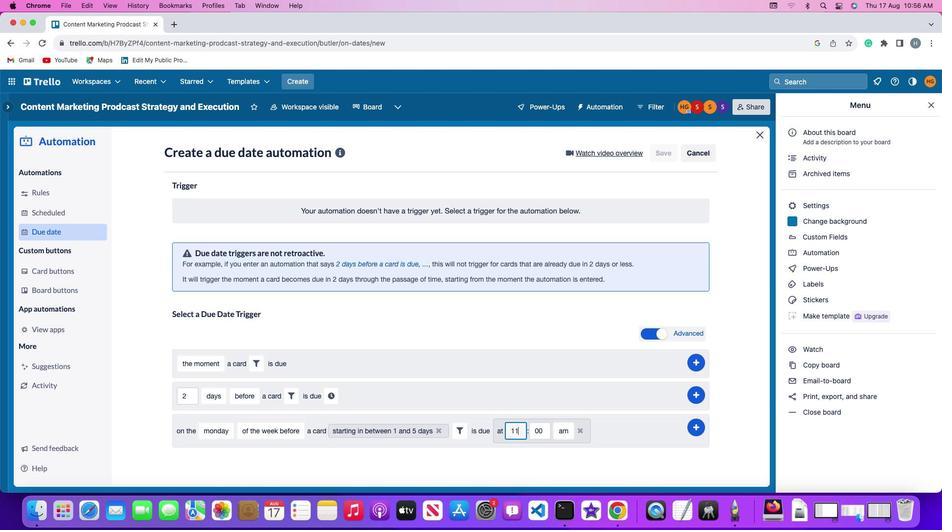 
Action: Mouse moved to (539, 426)
Screenshot: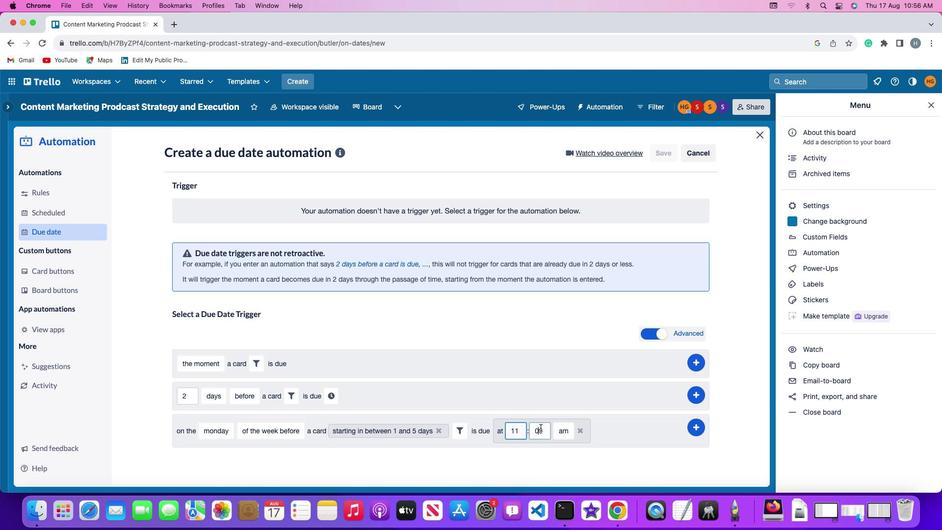
Action: Mouse pressed left at (539, 426)
Screenshot: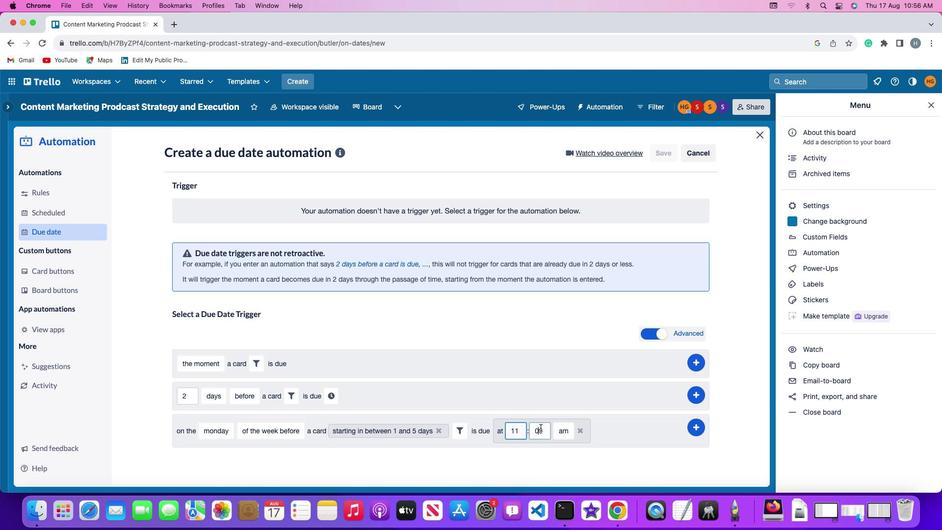 
Action: Mouse moved to (539, 426)
Screenshot: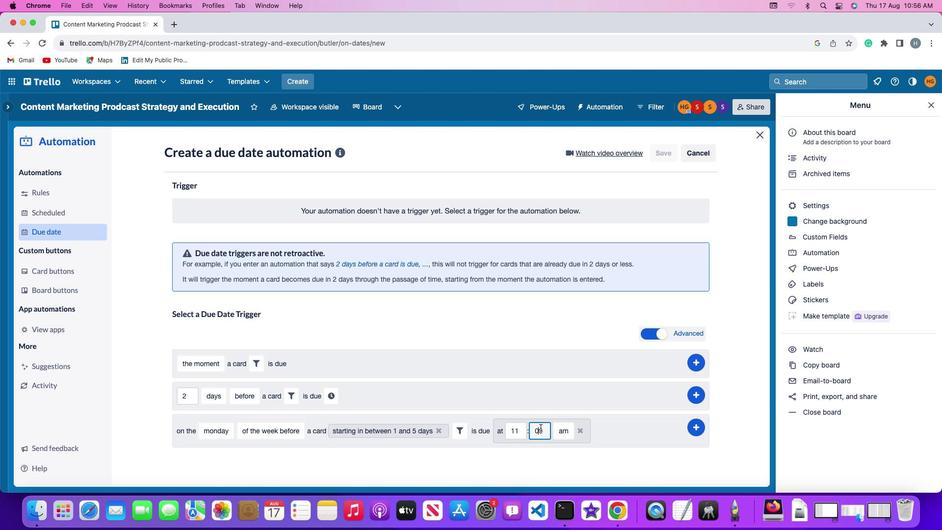 
Action: Key pressed Key.backspaceKey.backspace'0'
Screenshot: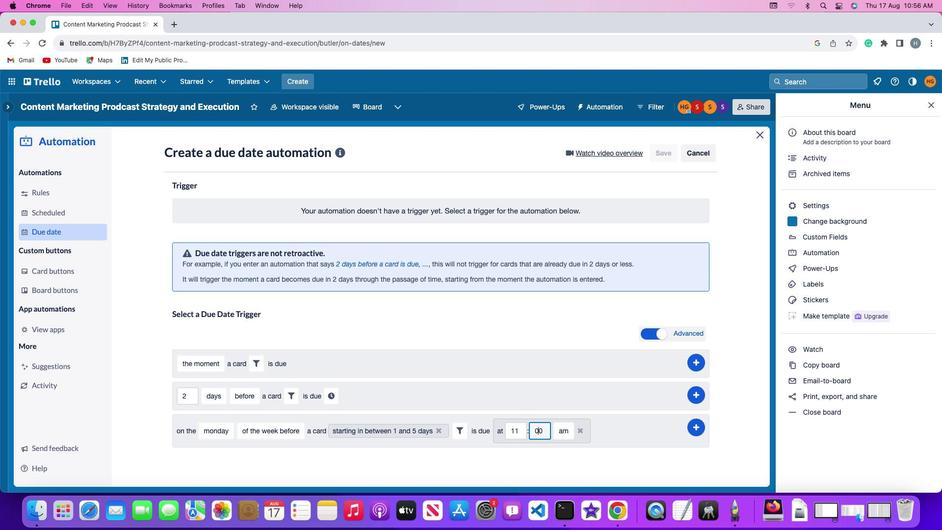 
Action: Mouse moved to (561, 427)
Screenshot: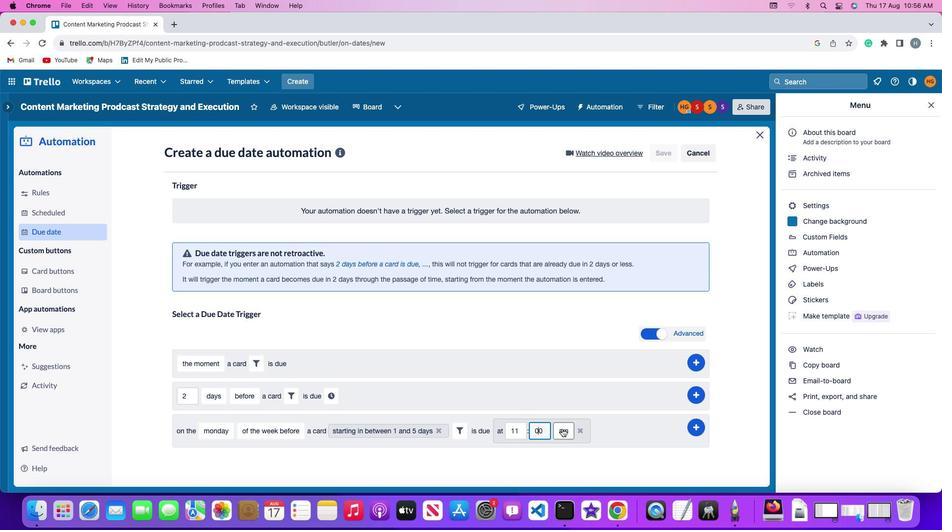 
Action: Mouse pressed left at (561, 427)
Screenshot: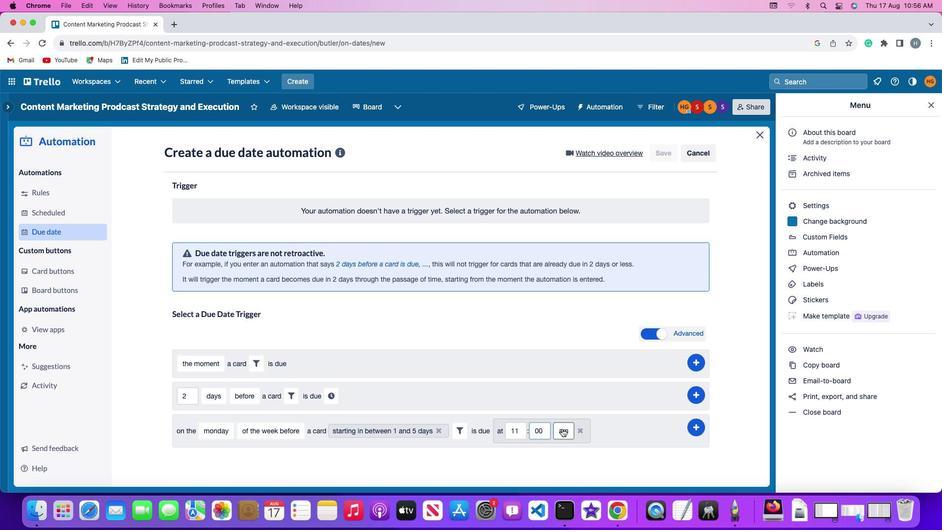 
Action: Mouse moved to (563, 442)
Screenshot: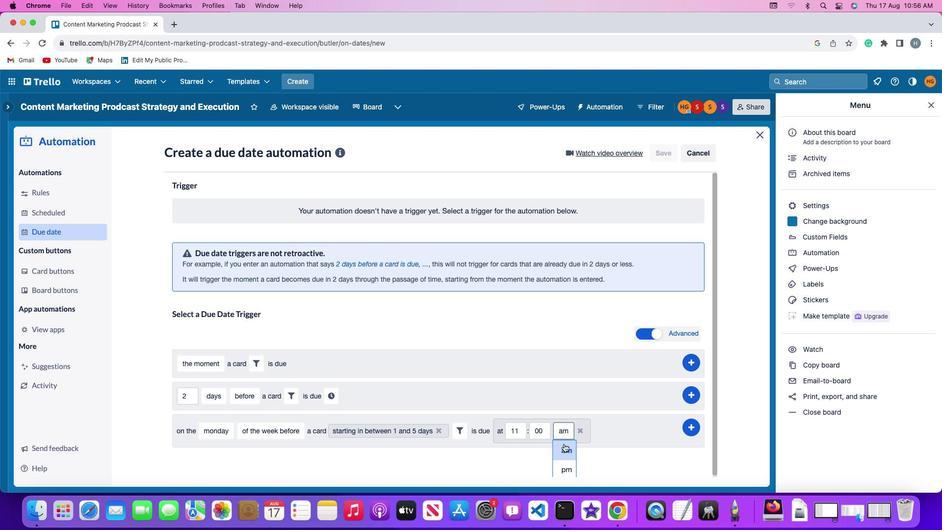 
Action: Mouse pressed left at (563, 442)
Screenshot: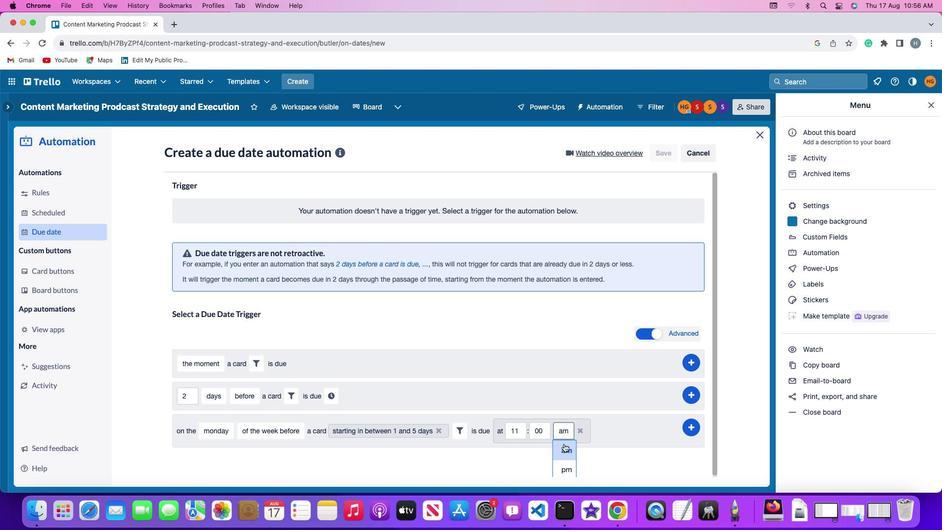 
Action: Mouse moved to (698, 424)
Screenshot: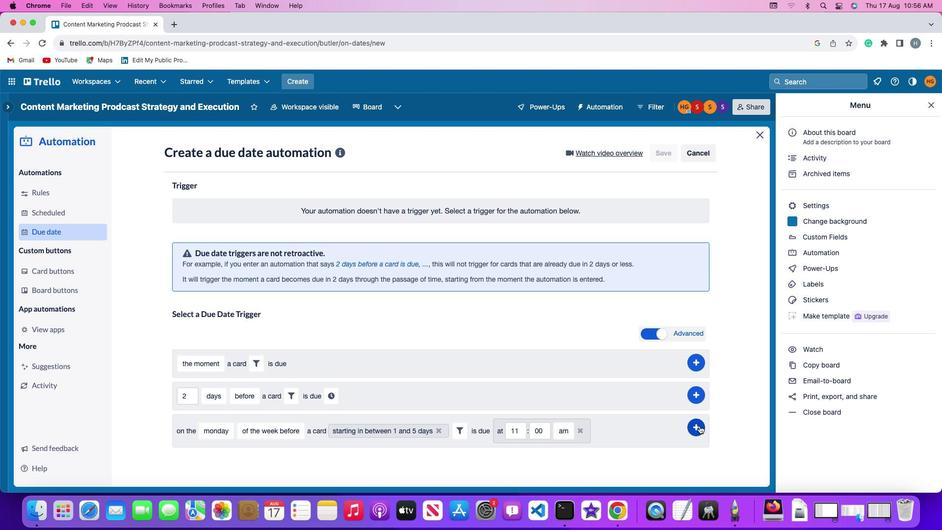 
Action: Mouse pressed left at (698, 424)
Screenshot: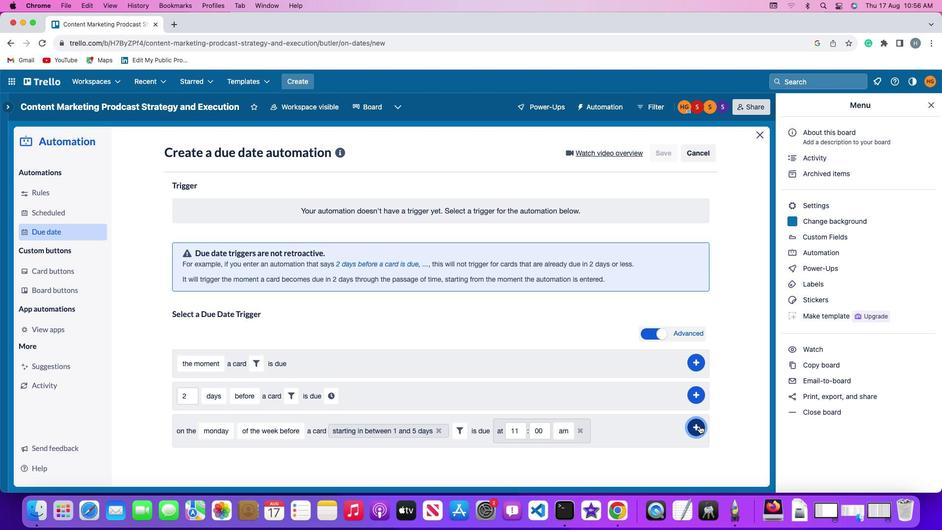 
Action: Mouse moved to (737, 357)
Screenshot: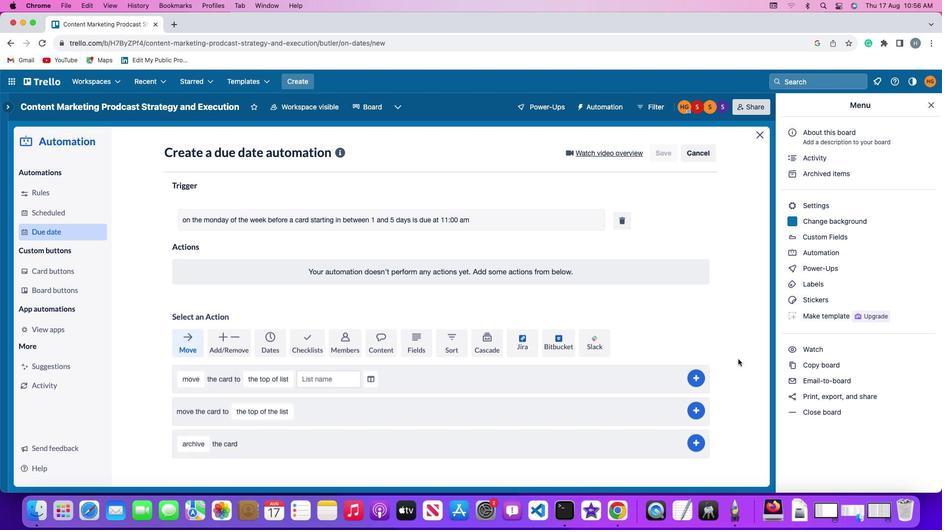 
